 Task: Find a one-way flight from Sydney to Auckland for two passengers on September 15, using Air New Zealand and sort by best flights.
Action: Mouse pressed left at (365, 257)
Screenshot: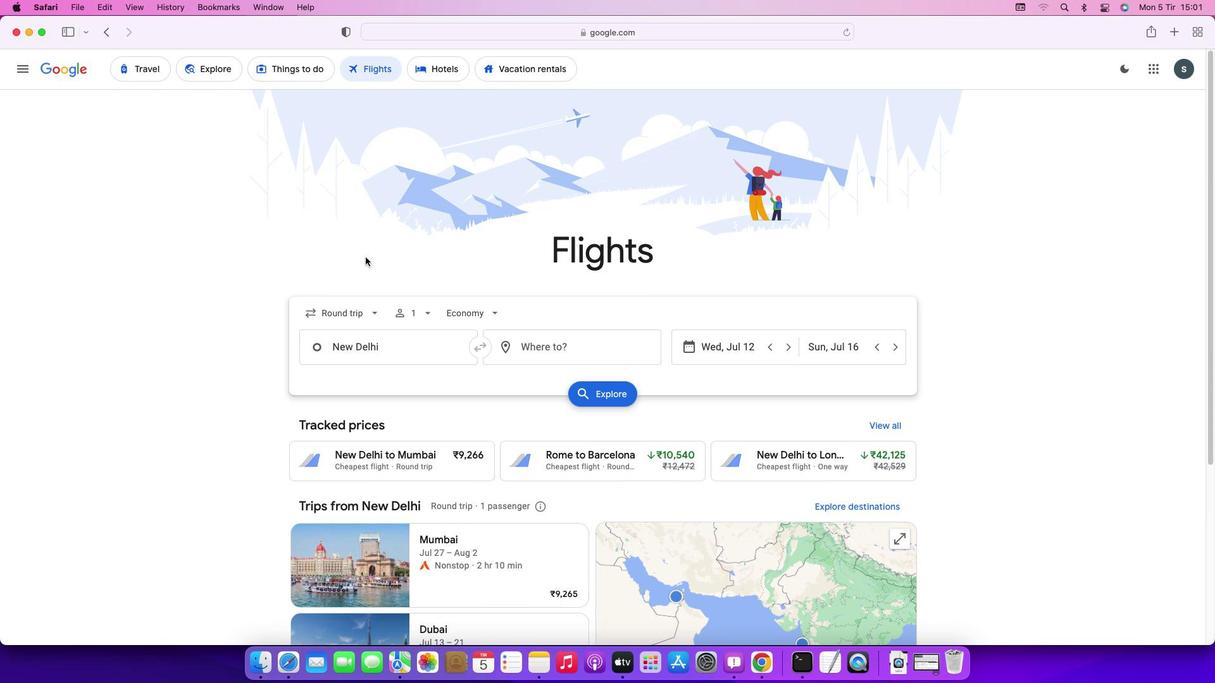 
Action: Mouse moved to (360, 310)
Screenshot: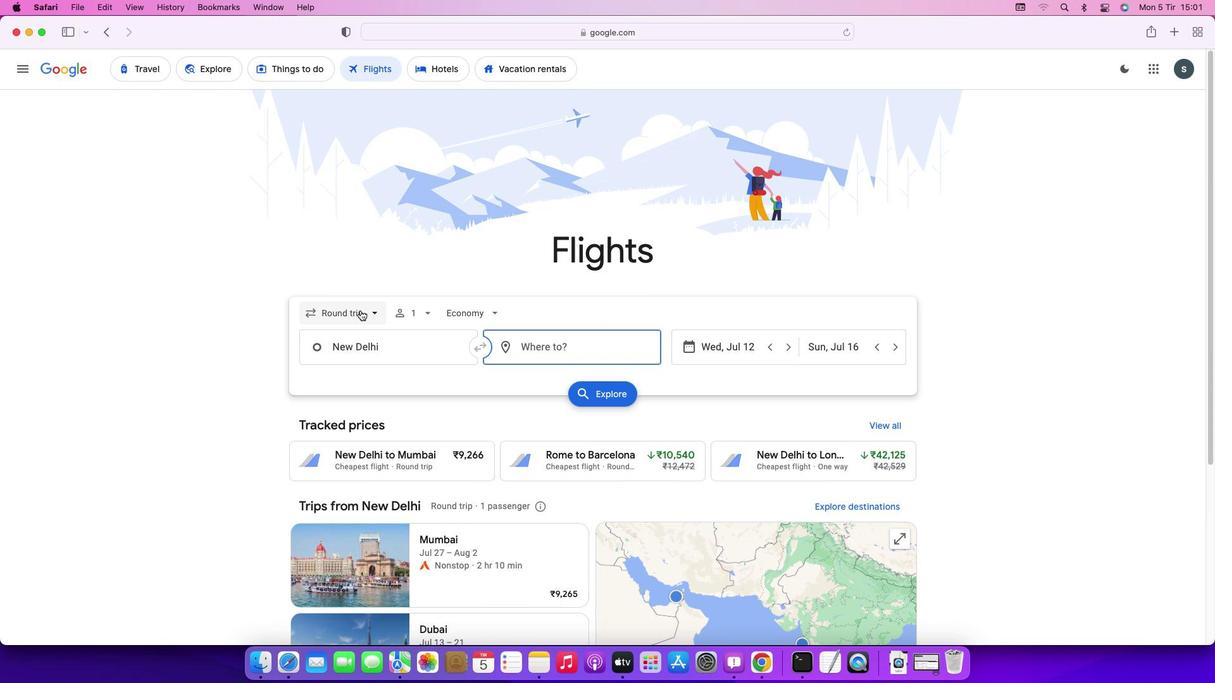 
Action: Mouse pressed left at (360, 310)
Screenshot: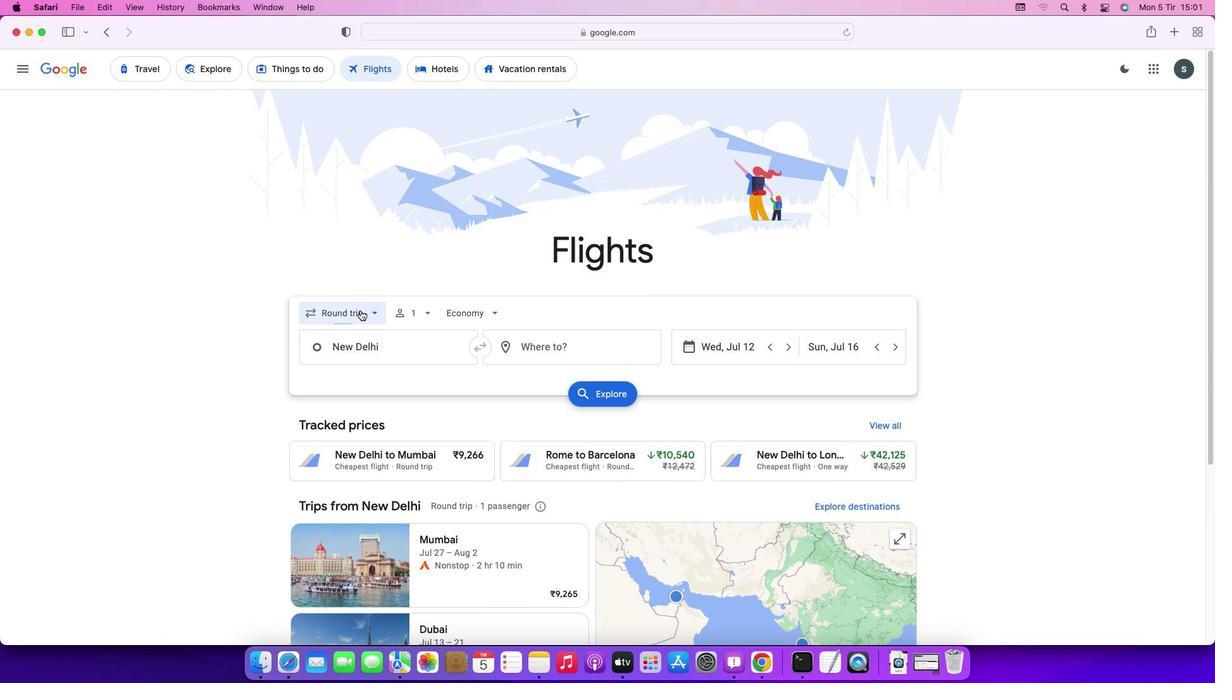 
Action: Mouse moved to (352, 370)
Screenshot: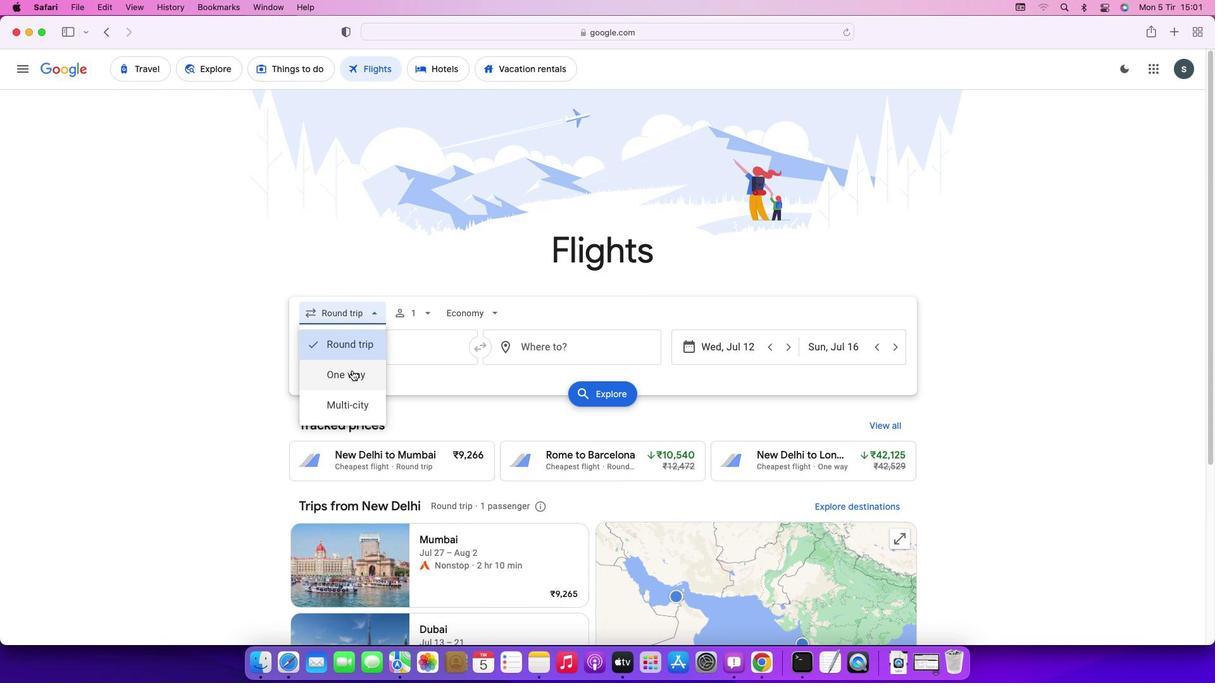
Action: Mouse pressed left at (352, 370)
Screenshot: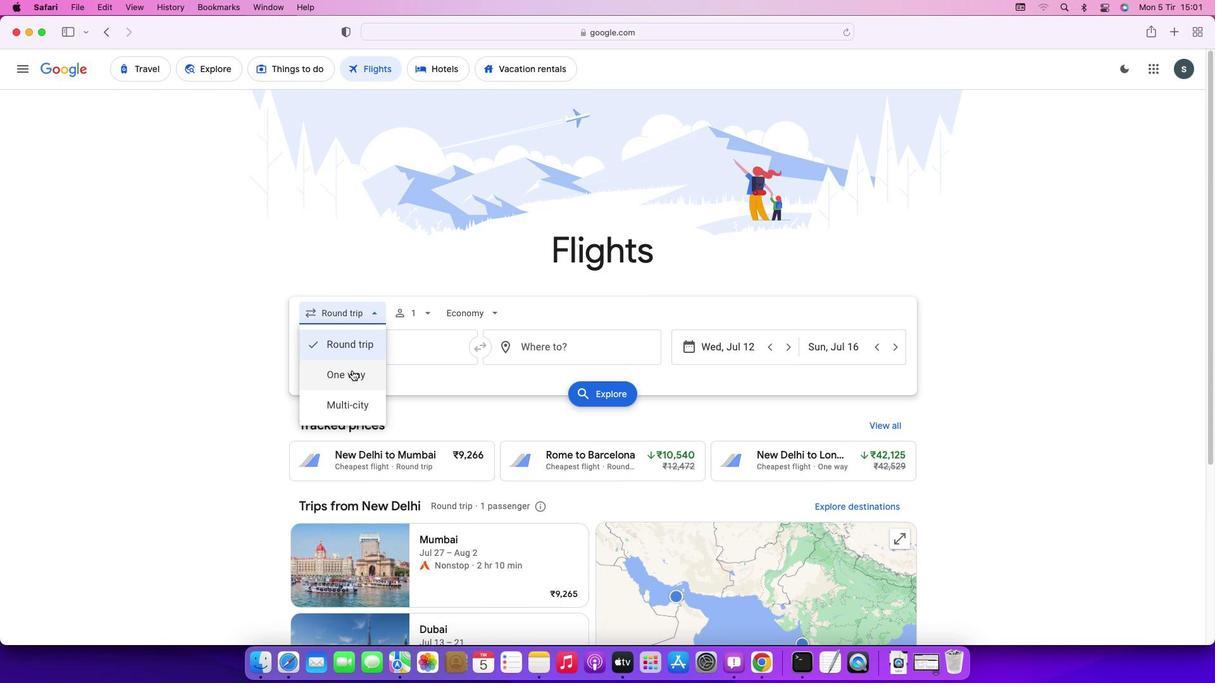 
Action: Mouse moved to (413, 313)
Screenshot: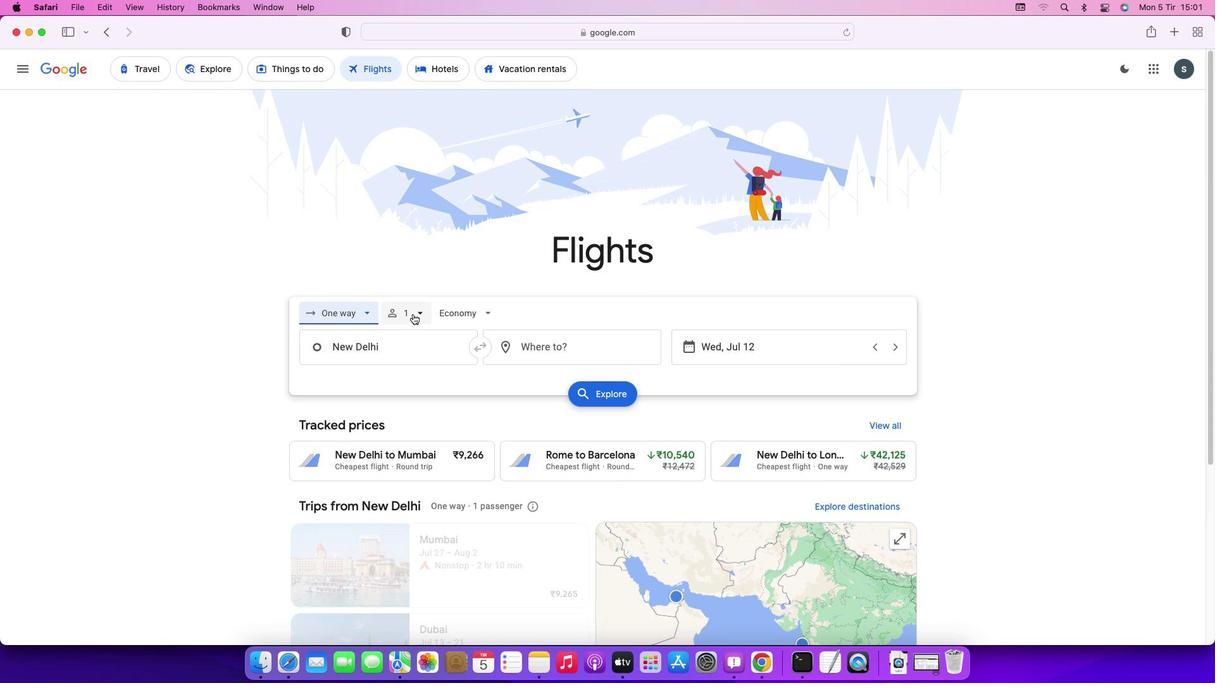 
Action: Mouse pressed left at (413, 313)
Screenshot: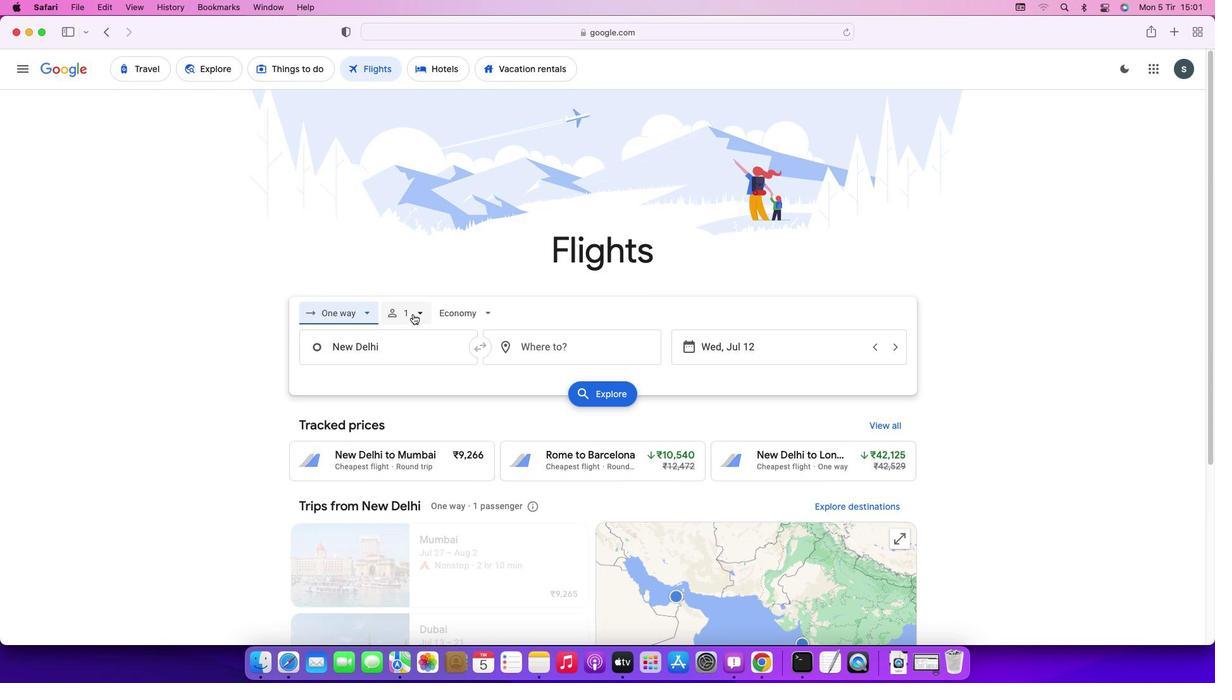 
Action: Mouse moved to (492, 343)
Screenshot: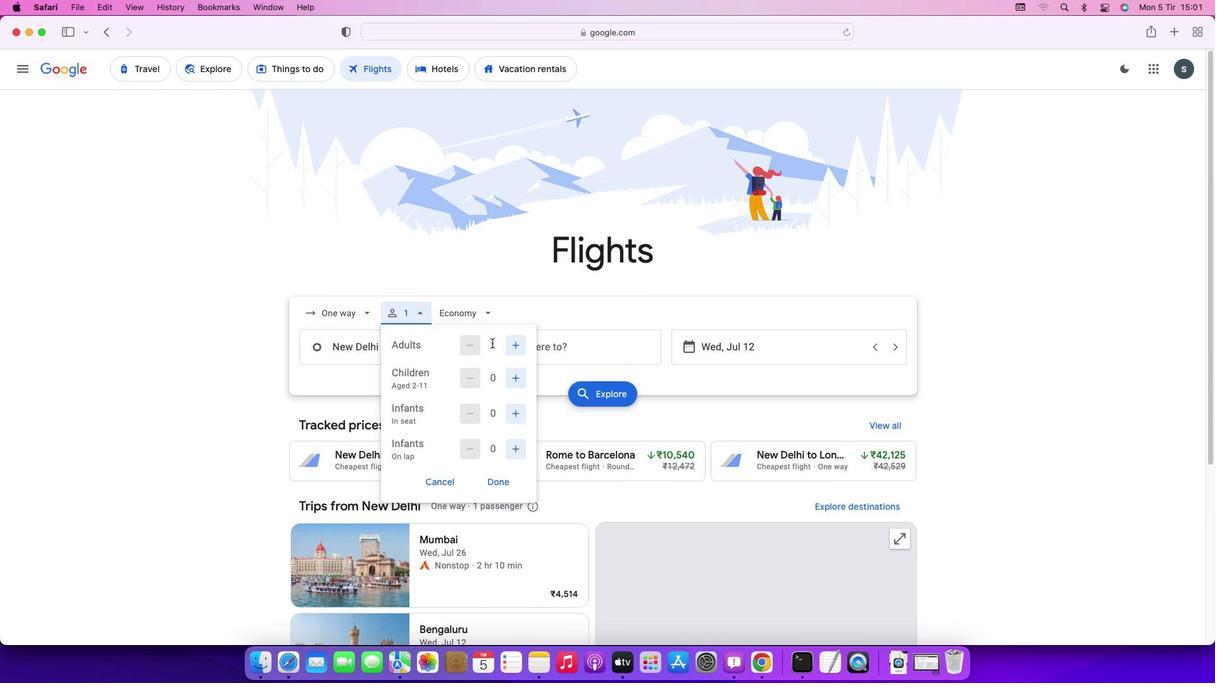 
Action: Mouse pressed left at (492, 343)
Screenshot: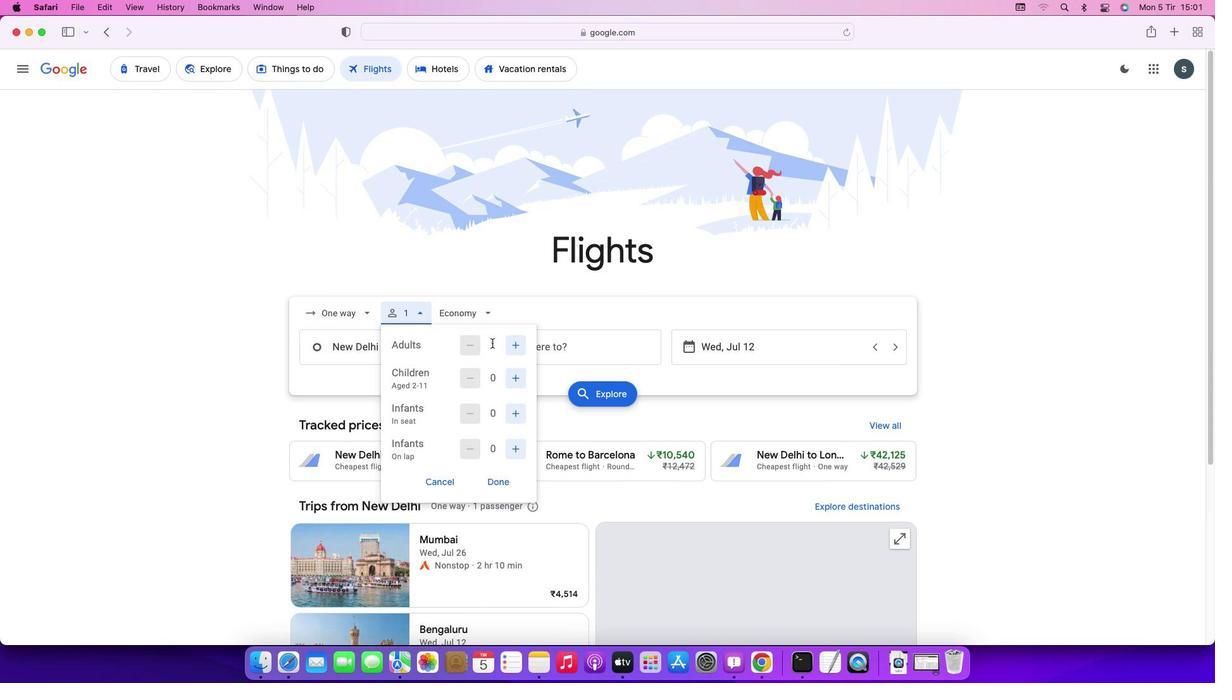 
Action: Mouse moved to (508, 447)
Screenshot: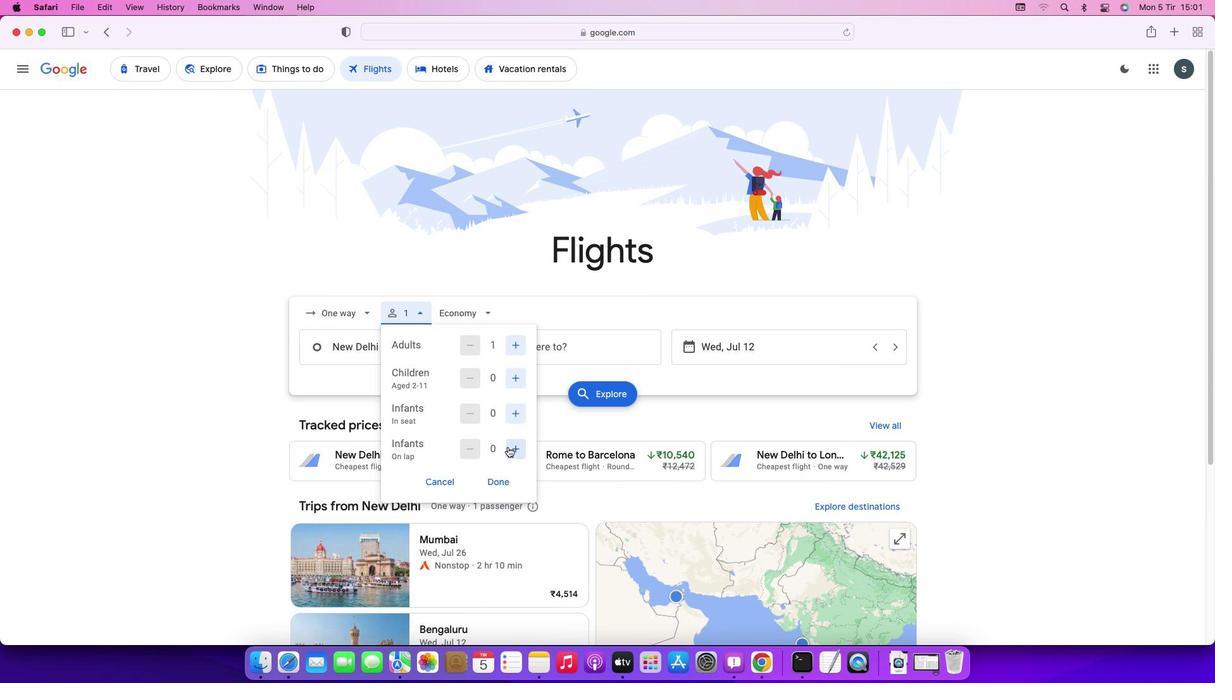 
Action: Mouse pressed left at (508, 447)
Screenshot: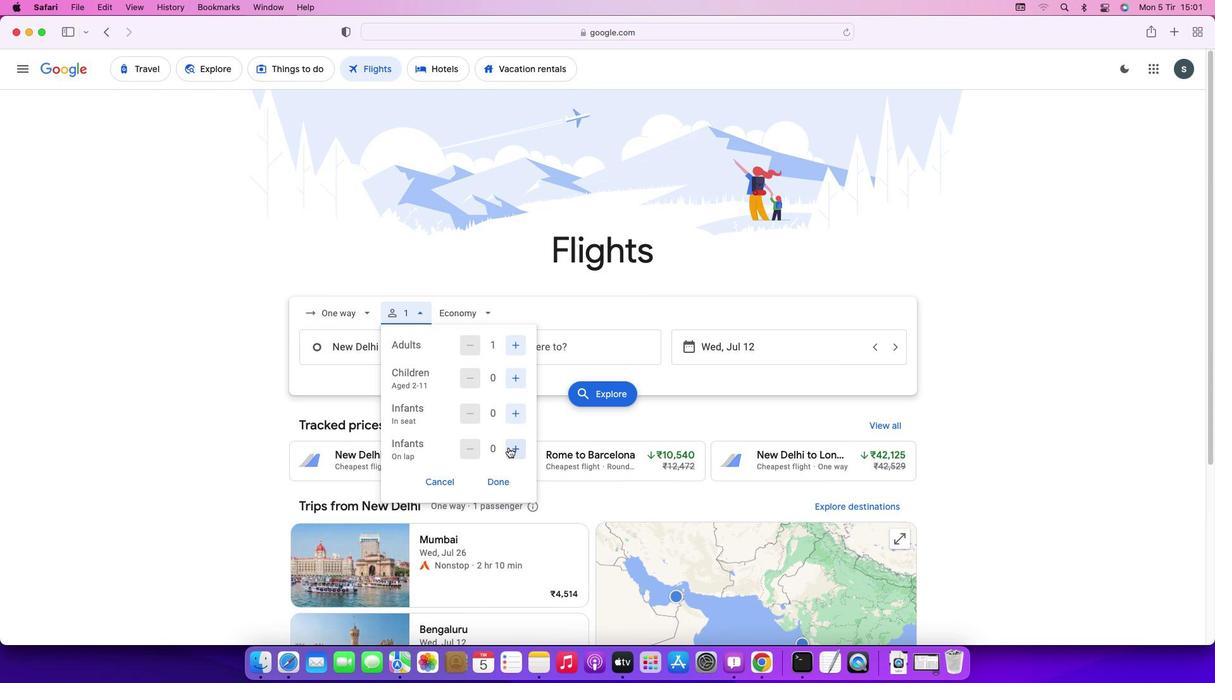 
Action: Mouse moved to (508, 487)
Screenshot: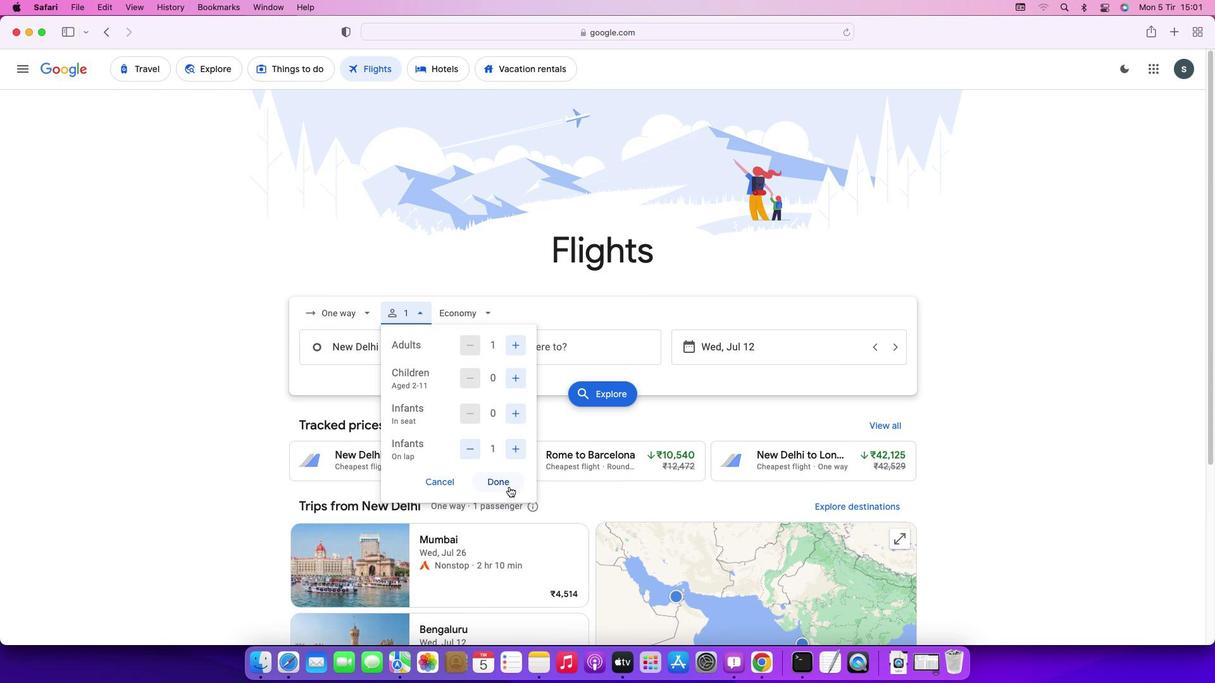 
Action: Mouse pressed left at (508, 487)
Screenshot: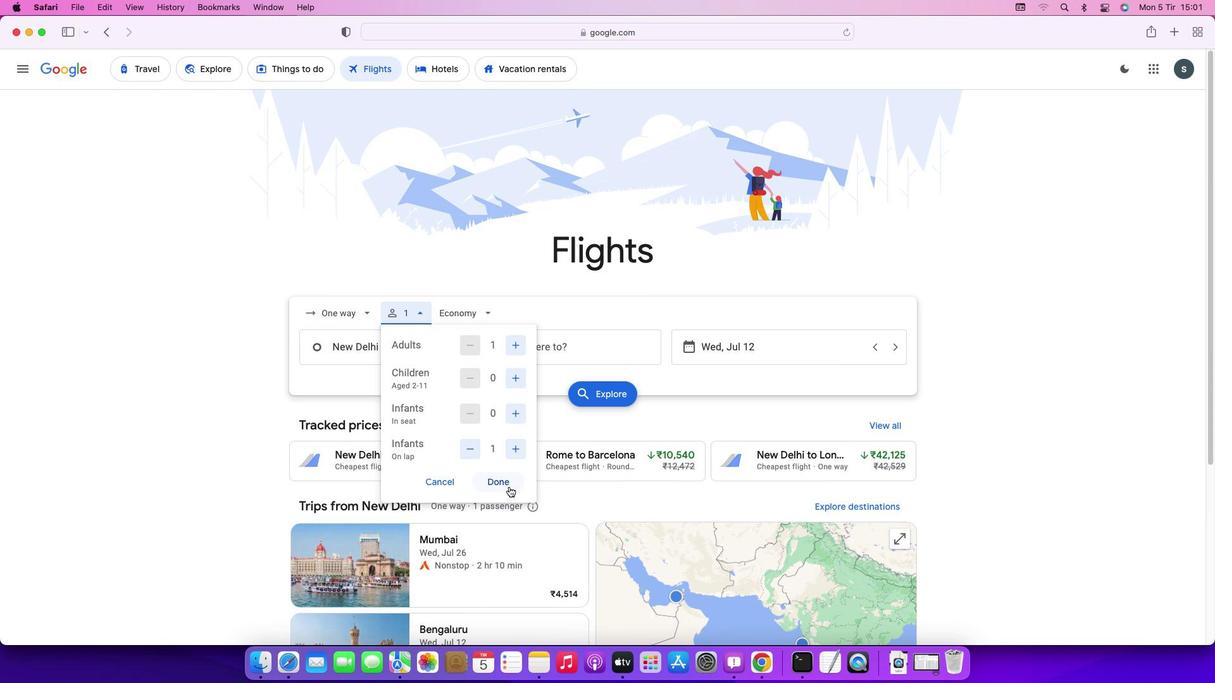 
Action: Mouse moved to (481, 320)
Screenshot: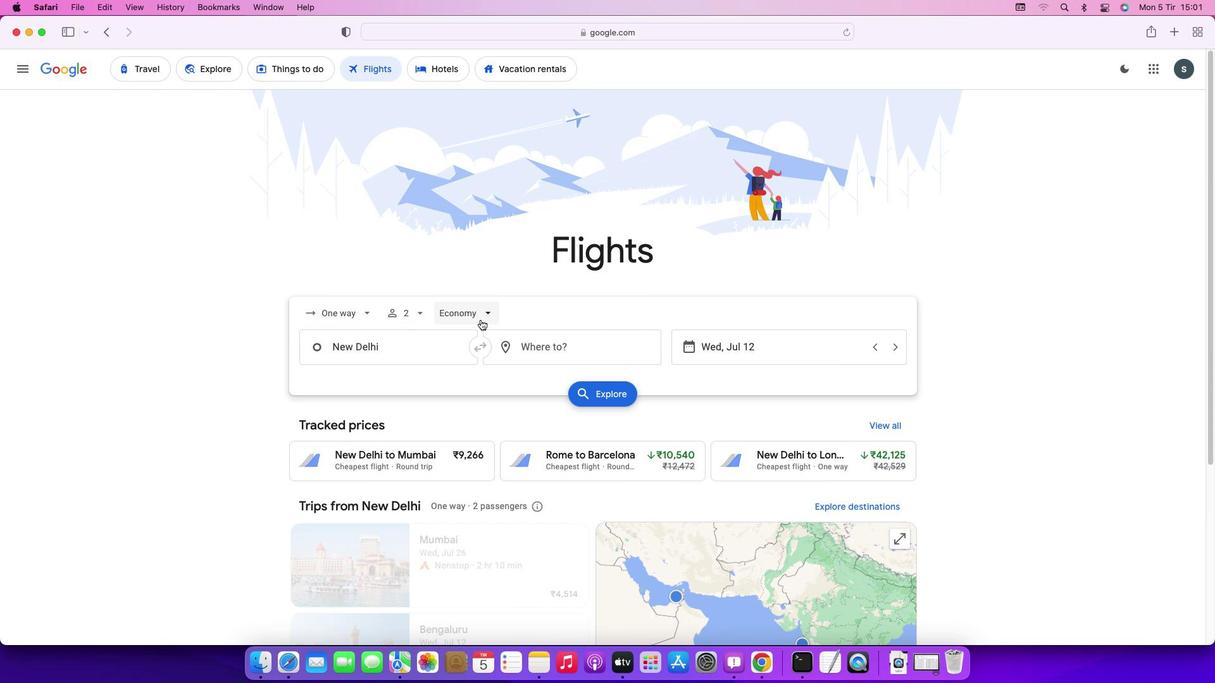
Action: Mouse pressed left at (481, 320)
Screenshot: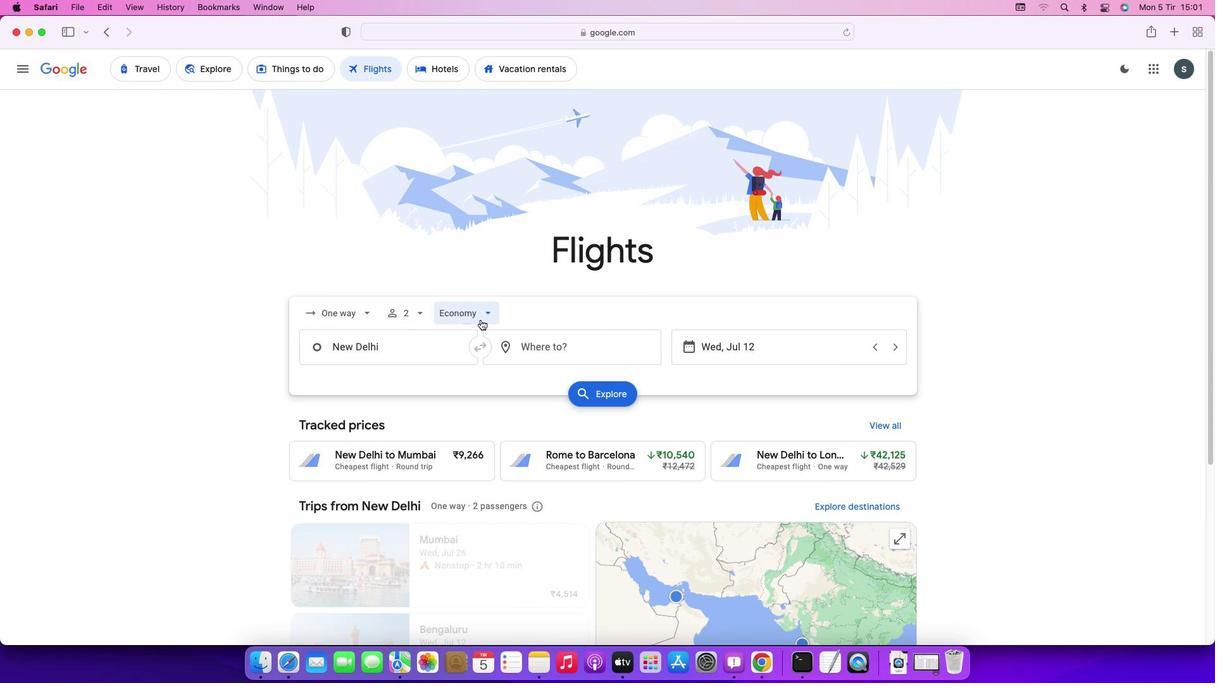 
Action: Mouse moved to (486, 351)
Screenshot: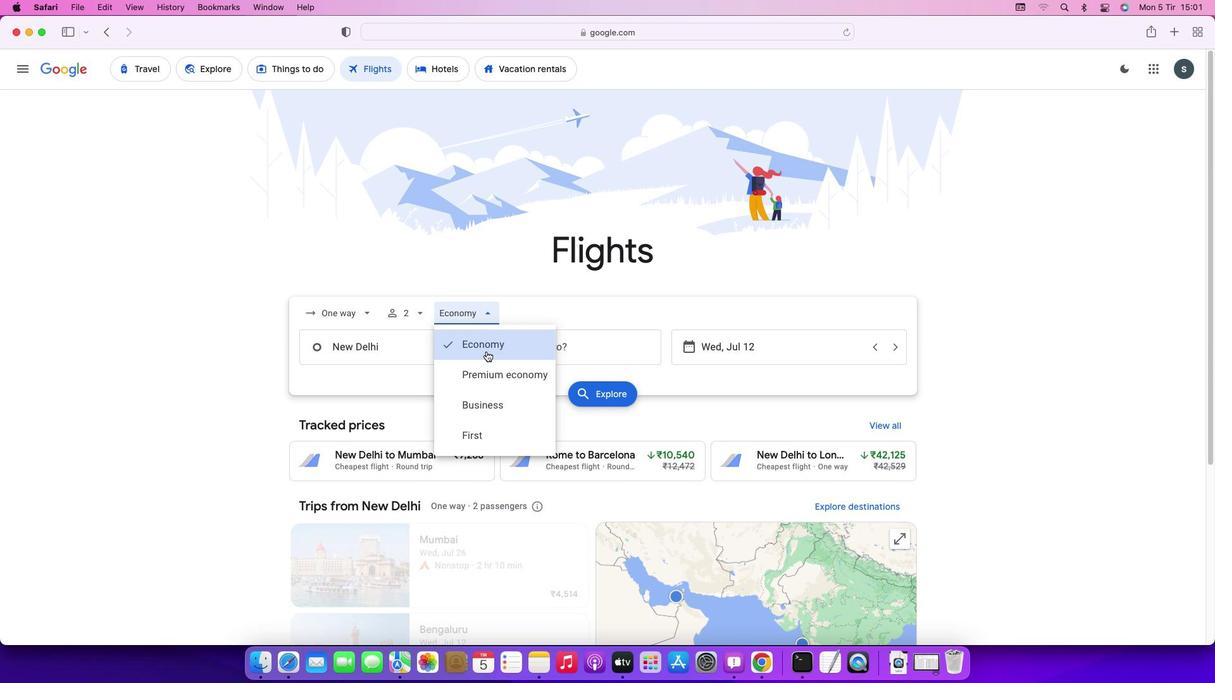 
Action: Mouse pressed left at (486, 351)
Screenshot: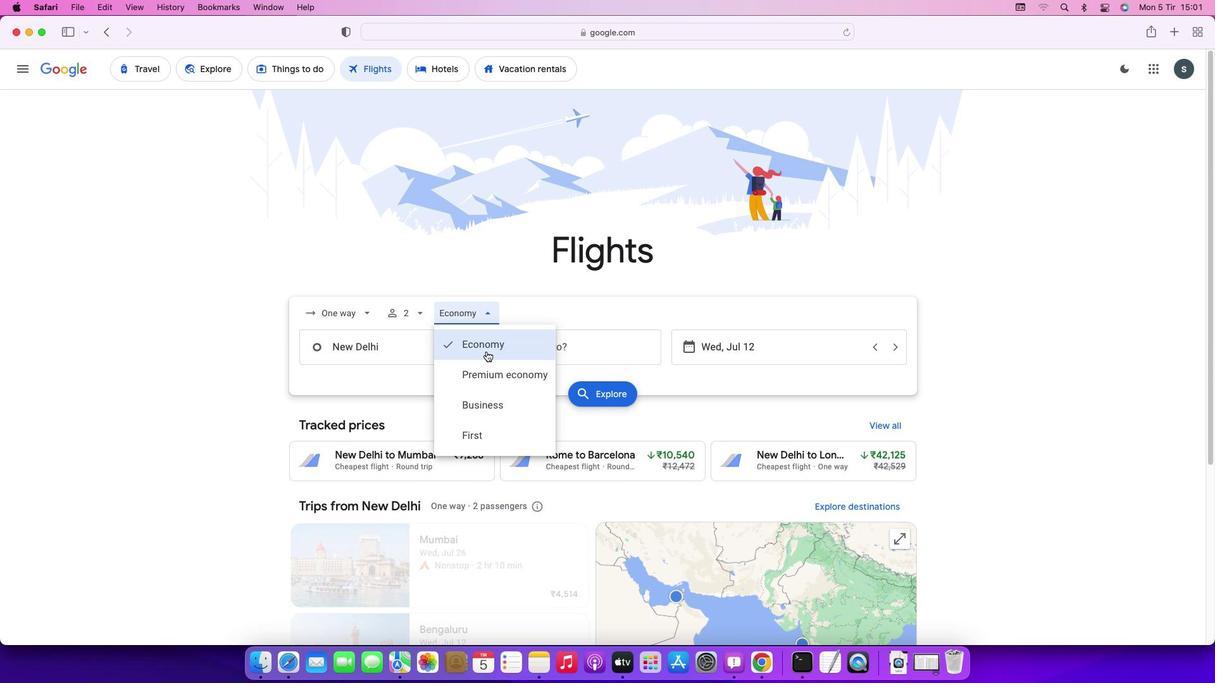 
Action: Mouse moved to (405, 351)
Screenshot: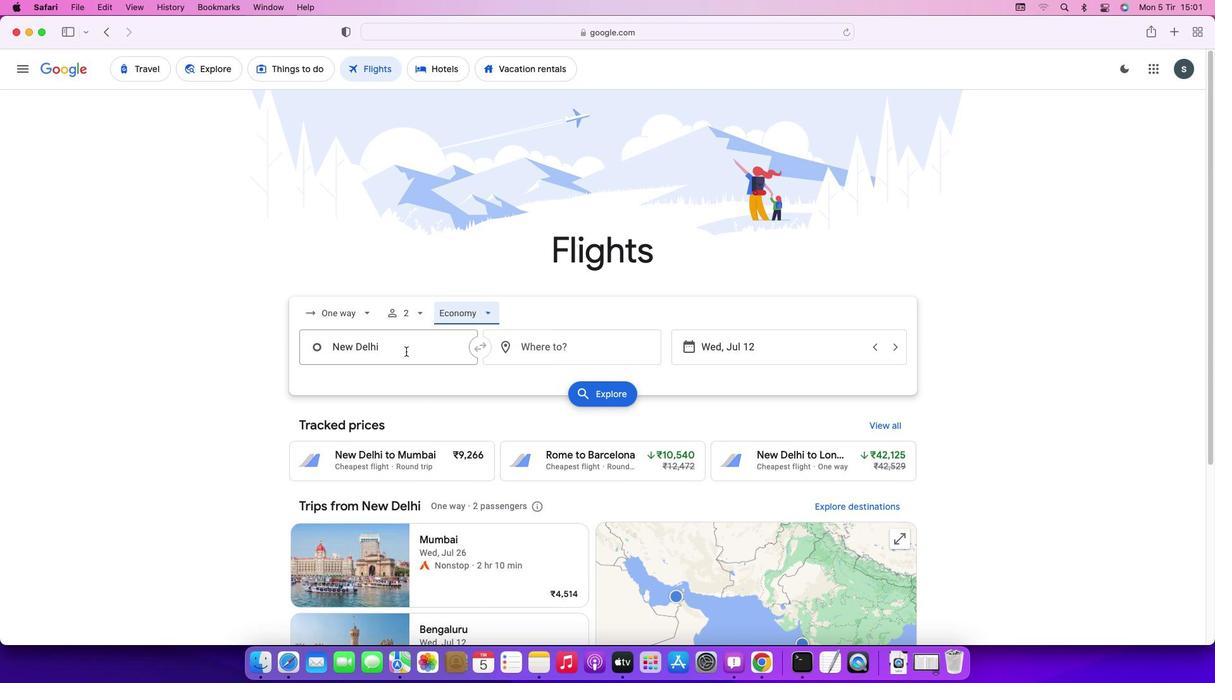 
Action: Mouse pressed left at (405, 351)
Screenshot: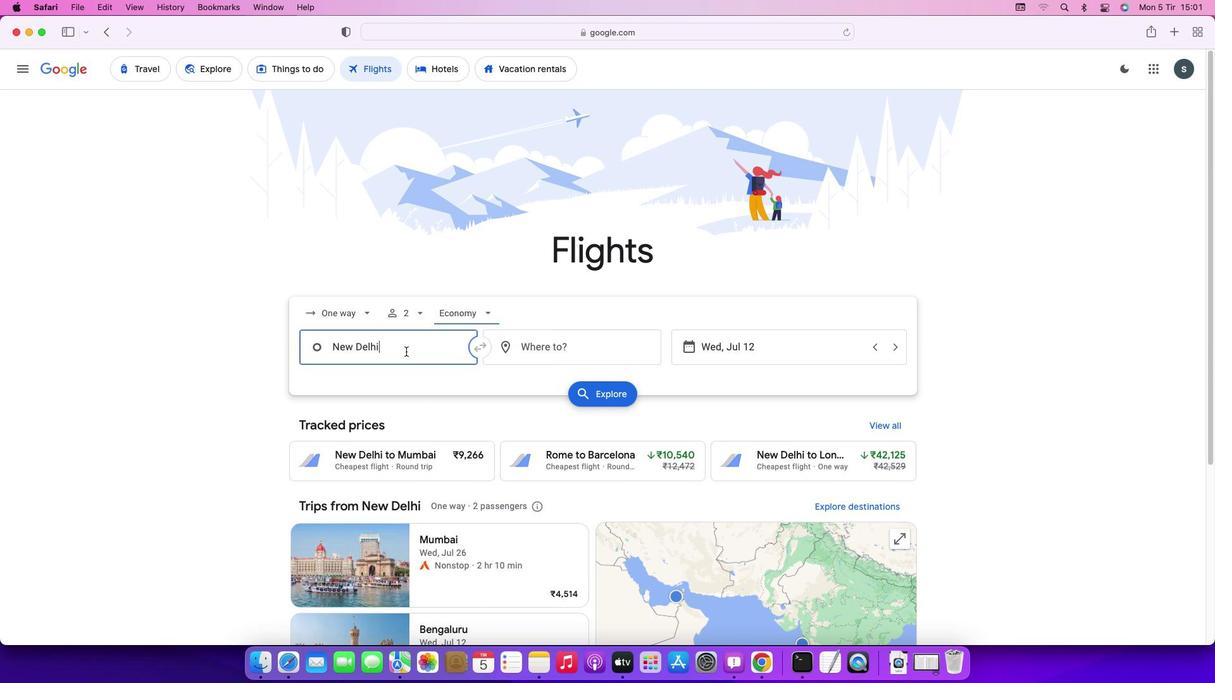 
Action: Mouse moved to (404, 351)
Screenshot: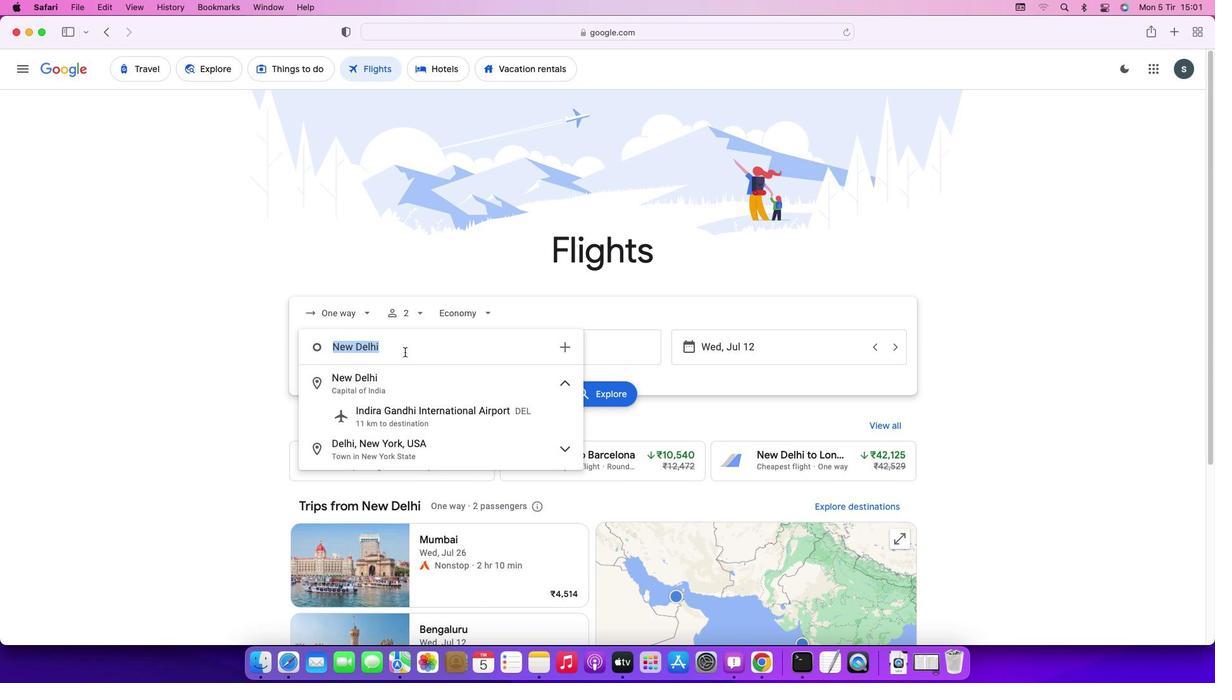 
Action: Key pressed Key.backspaceKey.caps_lock'S'Key.caps_lock'y''d''n''e''y'Key.enter
Screenshot: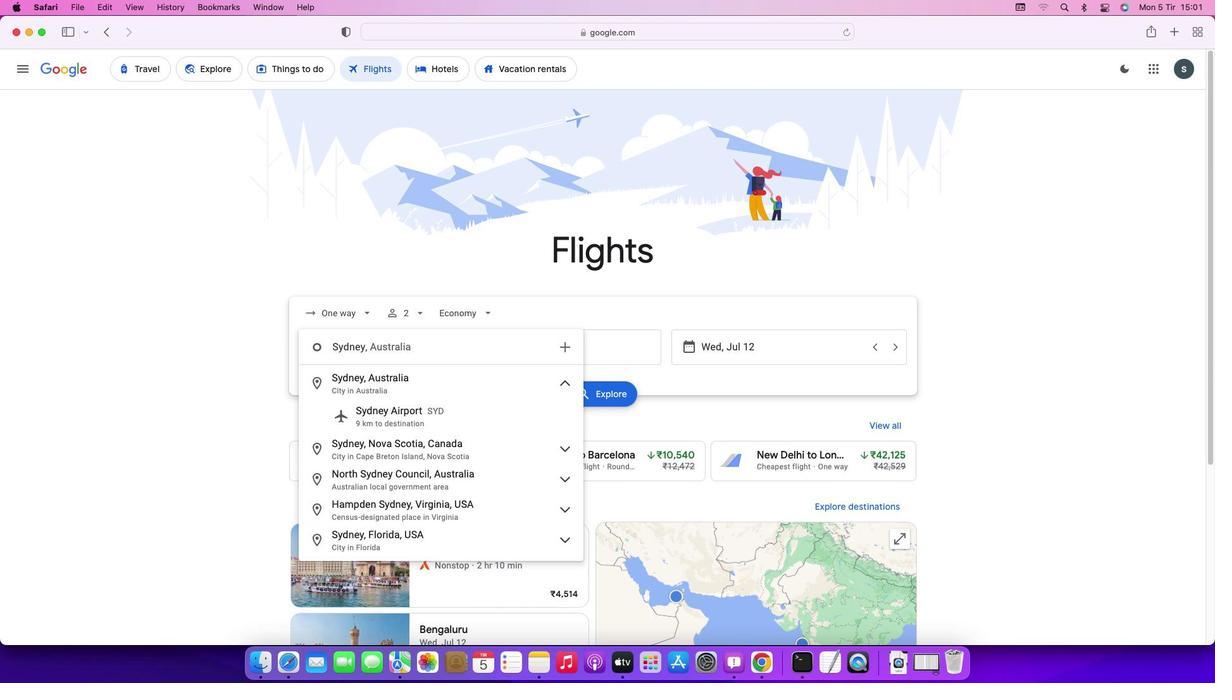 
Action: Mouse moved to (532, 346)
Screenshot: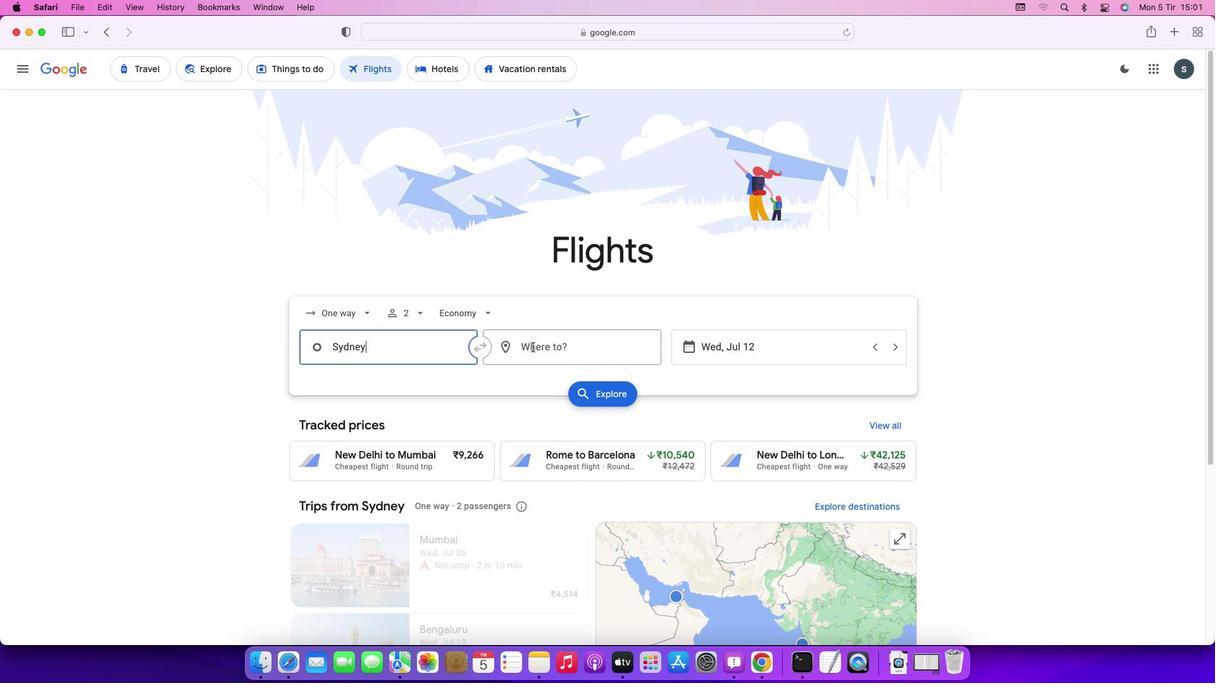 
Action: Mouse pressed left at (532, 346)
Screenshot: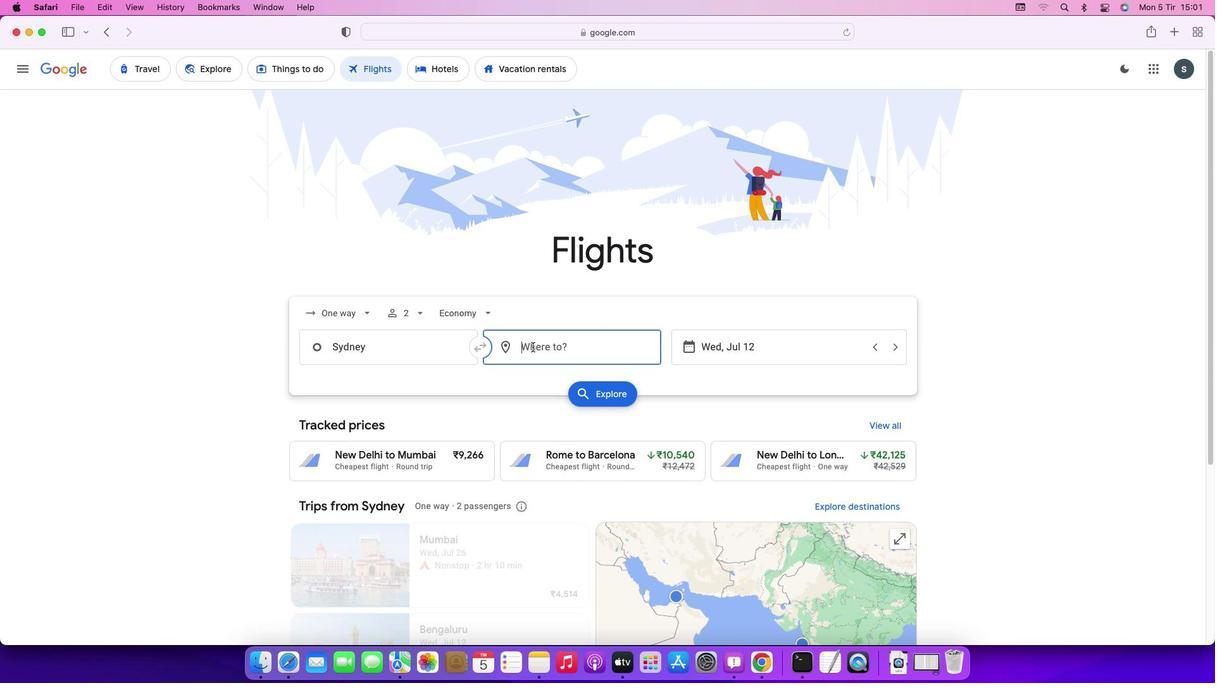 
Action: Key pressed Key.caps_lock'A'Key.caps_lock'u''c''k''l''a''n''d'Key.enter
Screenshot: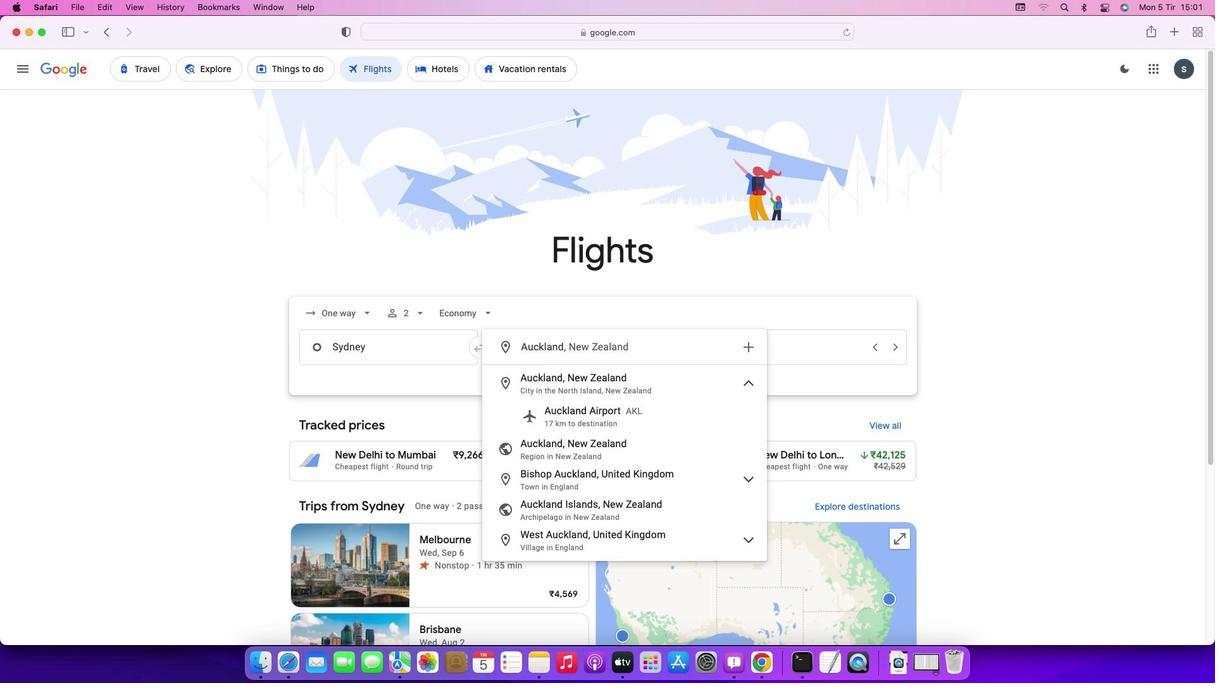 
Action: Mouse moved to (771, 348)
Screenshot: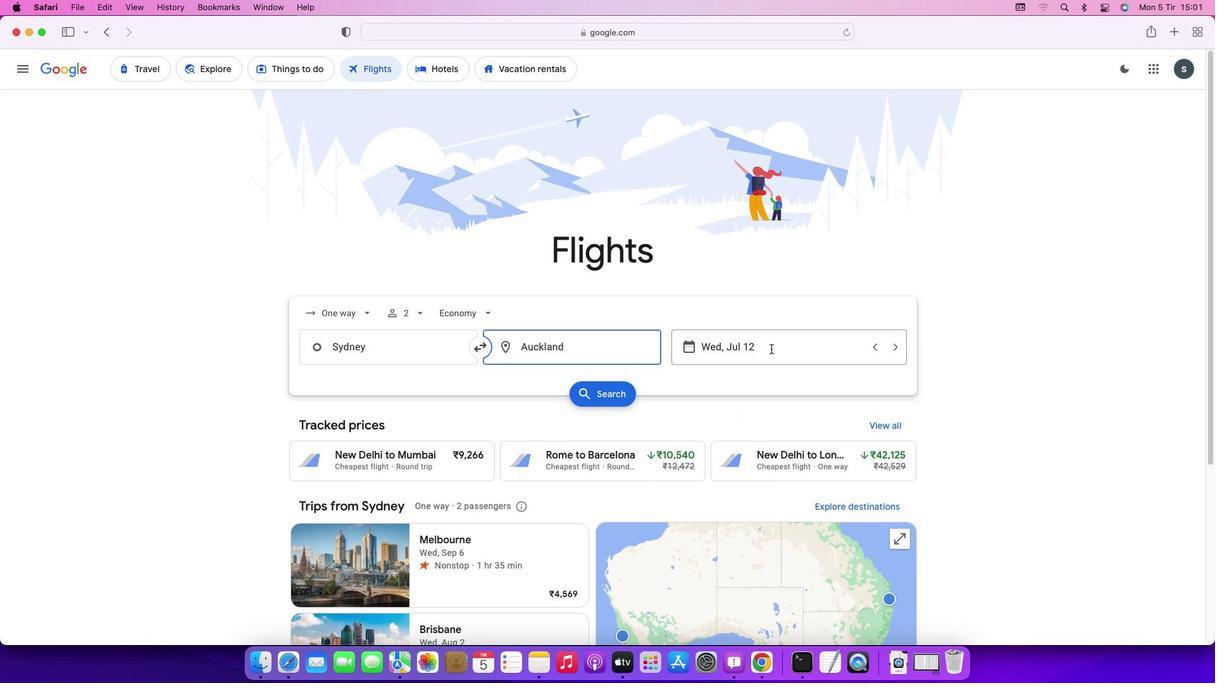 
Action: Mouse pressed left at (771, 348)
Screenshot: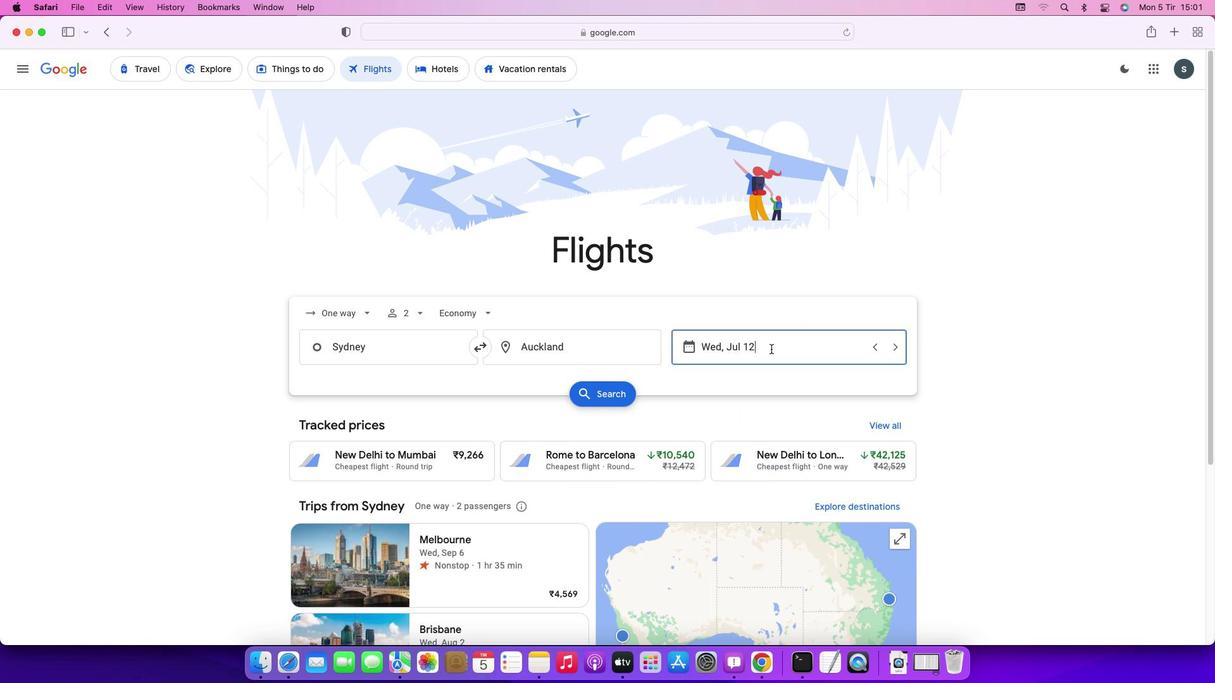 
Action: Mouse moved to (915, 470)
Screenshot: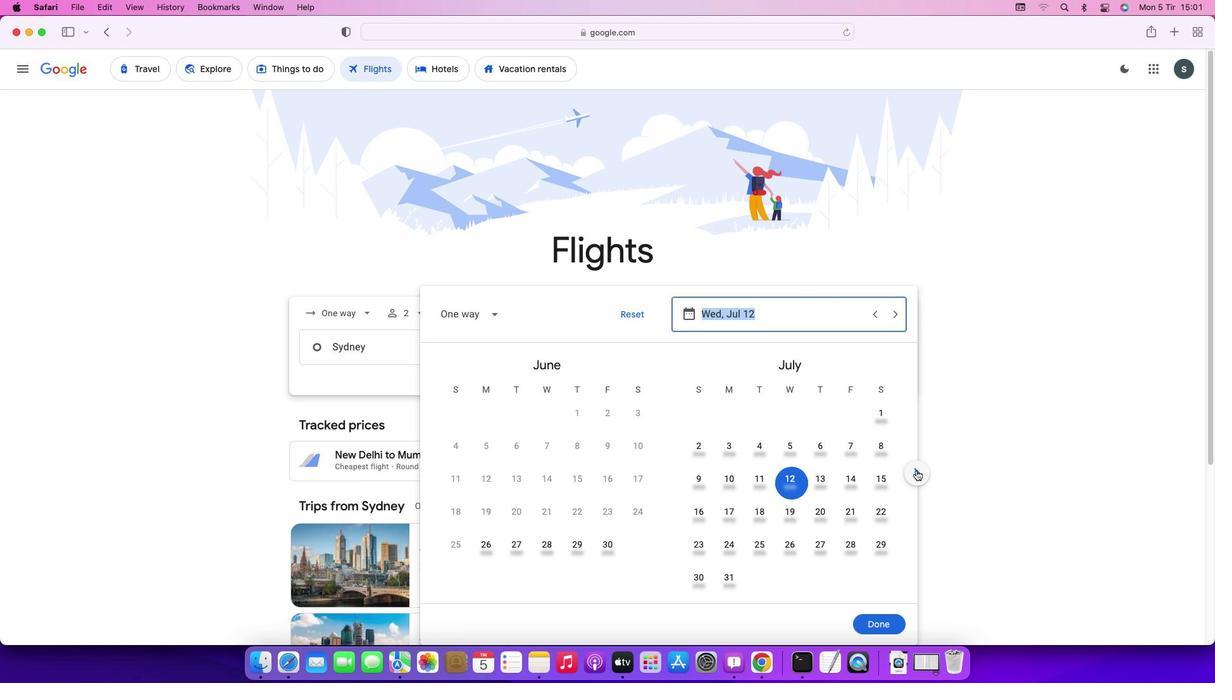 
Action: Mouse pressed left at (915, 470)
Screenshot: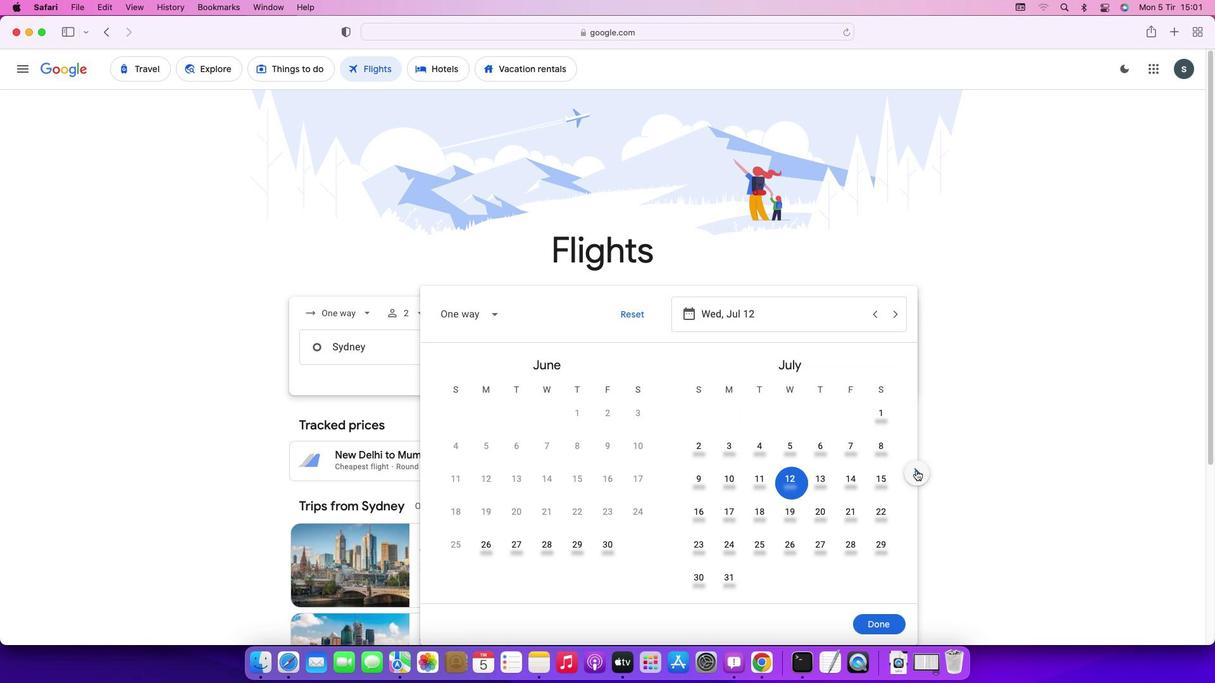 
Action: Mouse pressed left at (915, 470)
Screenshot: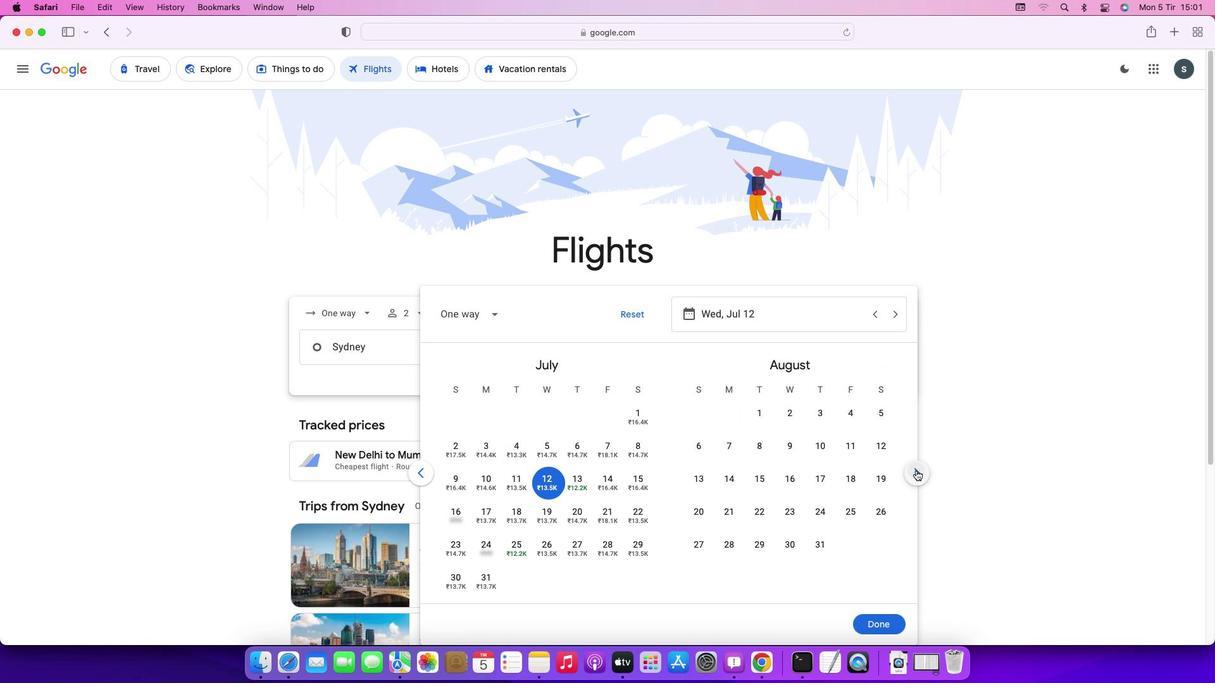 
Action: Mouse moved to (855, 479)
Screenshot: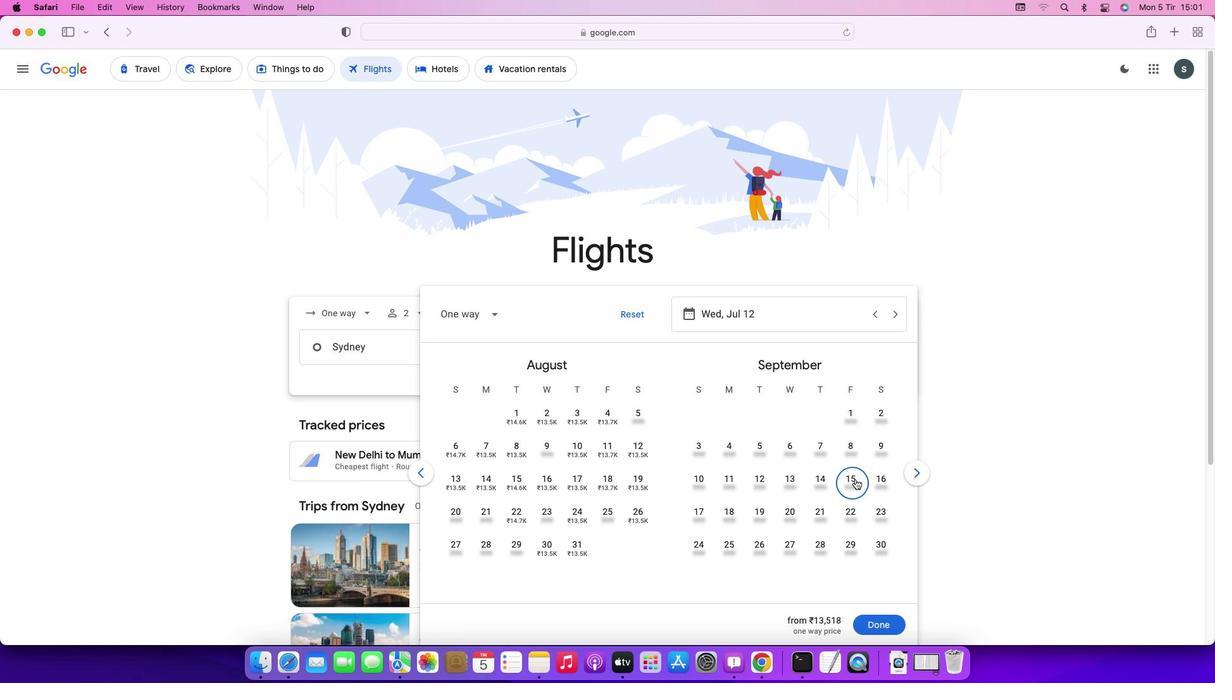
Action: Mouse pressed left at (855, 479)
Screenshot: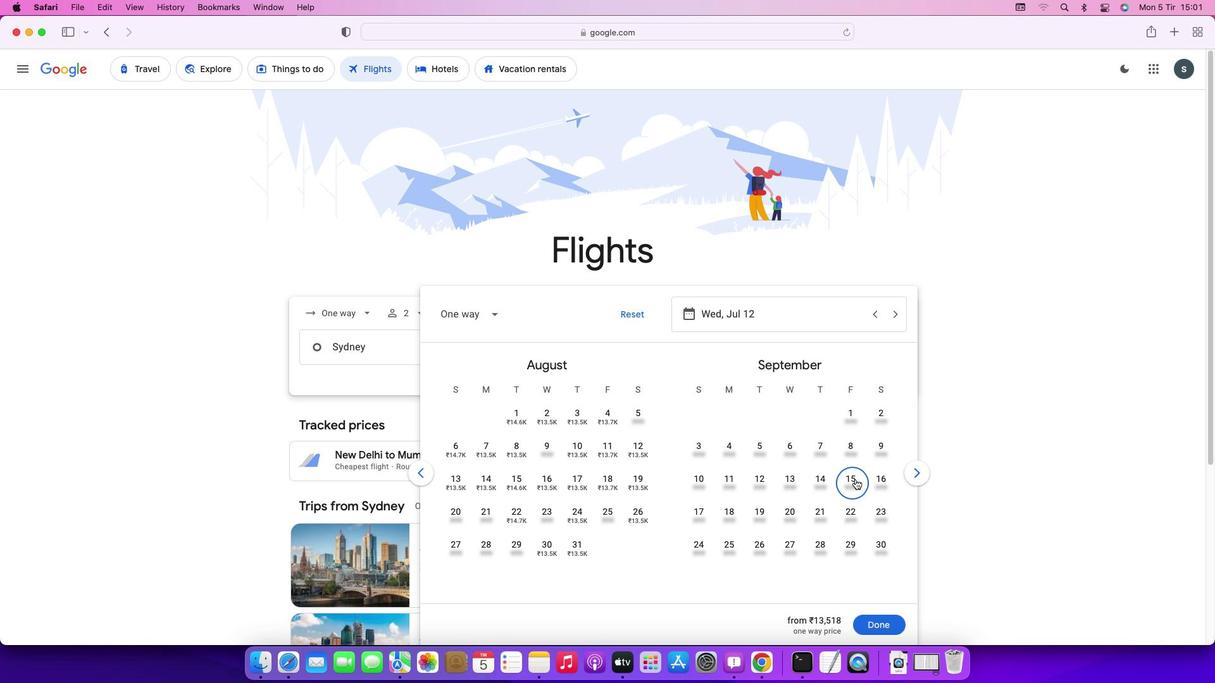 
Action: Mouse moved to (897, 619)
Screenshot: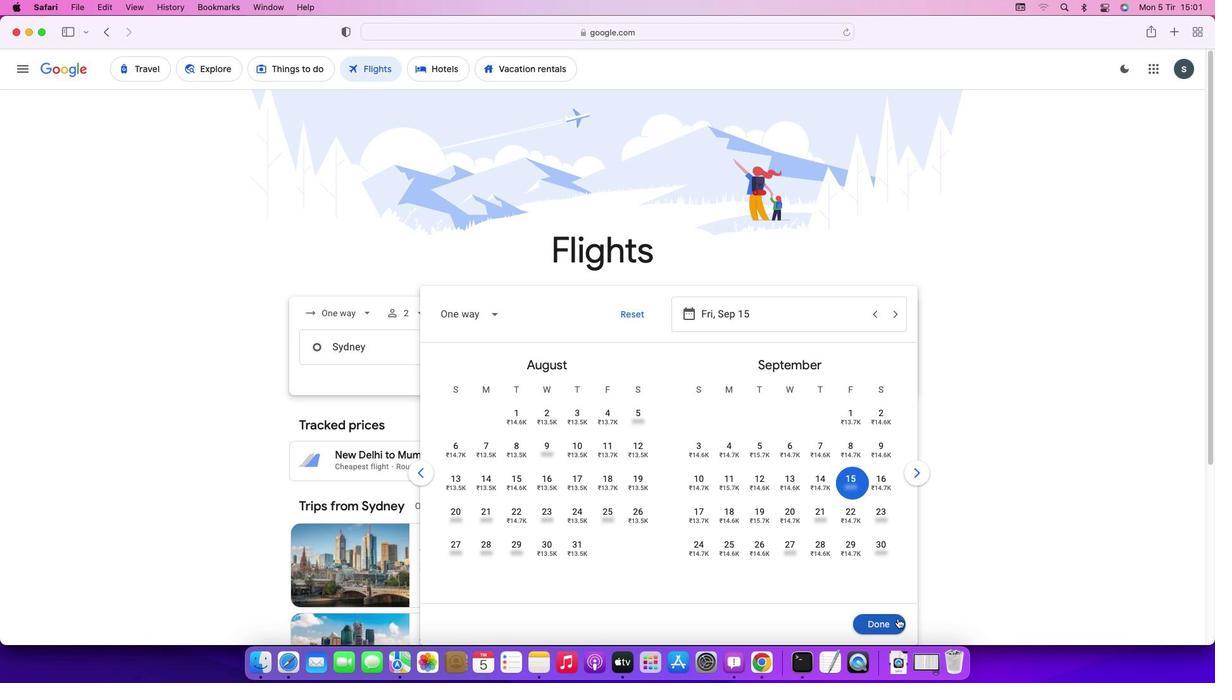 
Action: Mouse pressed left at (897, 619)
Screenshot: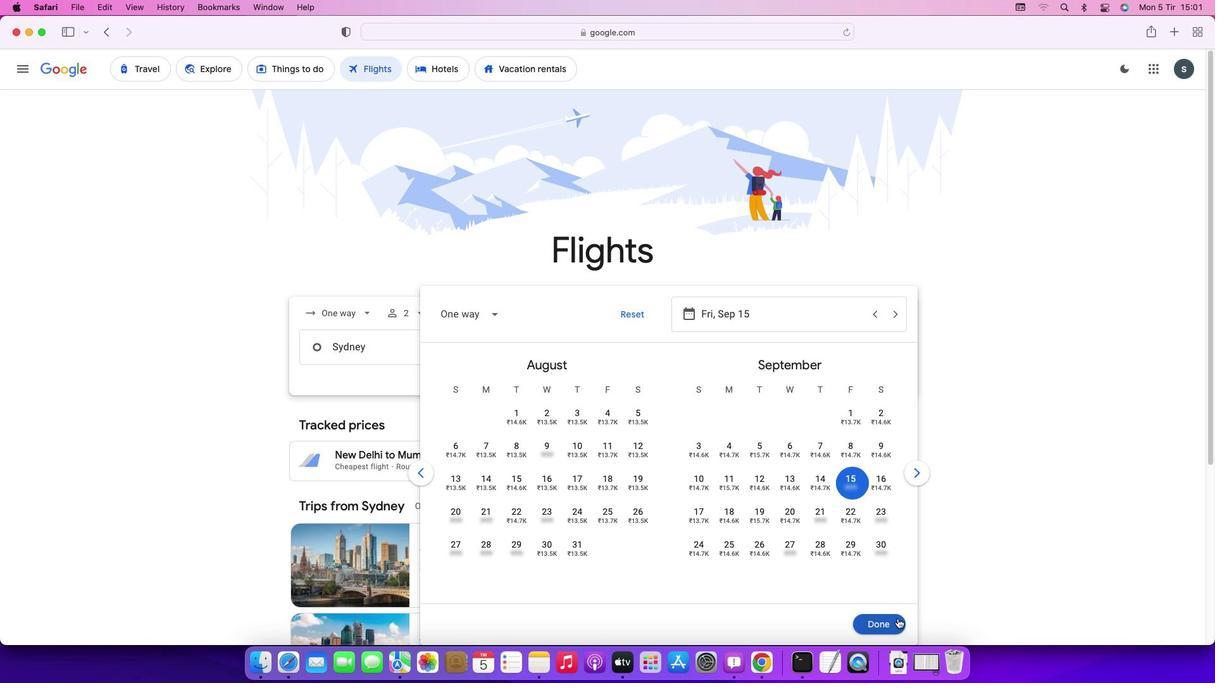 
Action: Mouse moved to (590, 394)
Screenshot: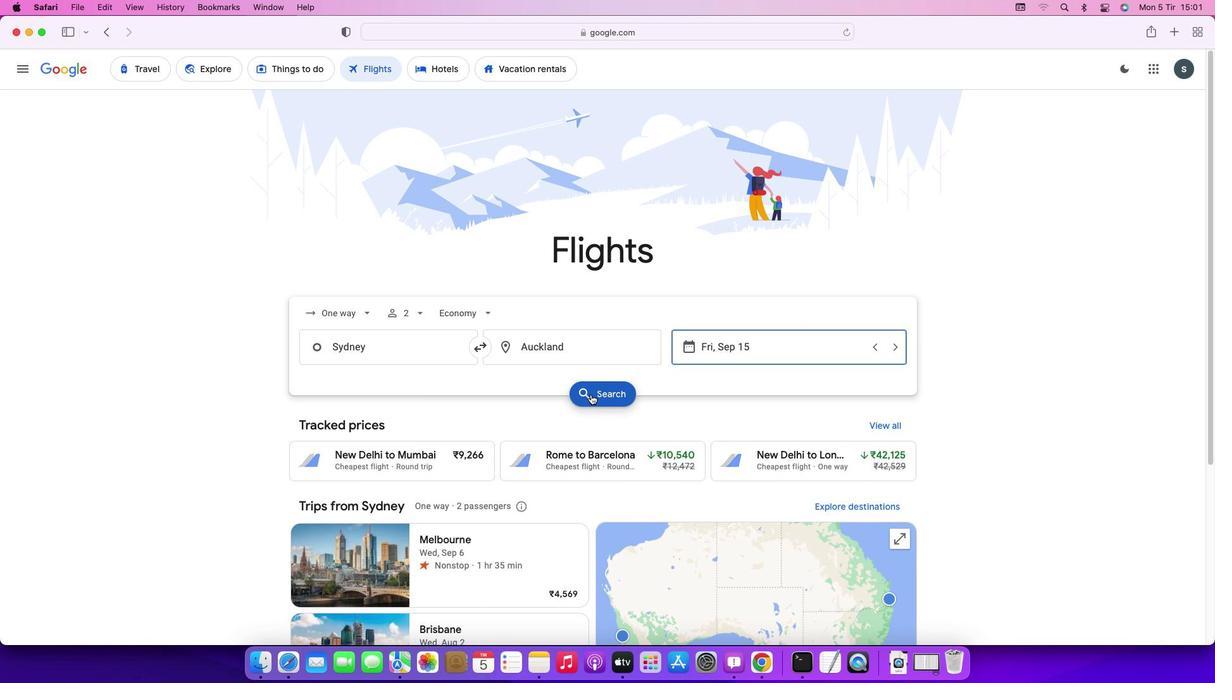 
Action: Mouse pressed left at (590, 394)
Screenshot: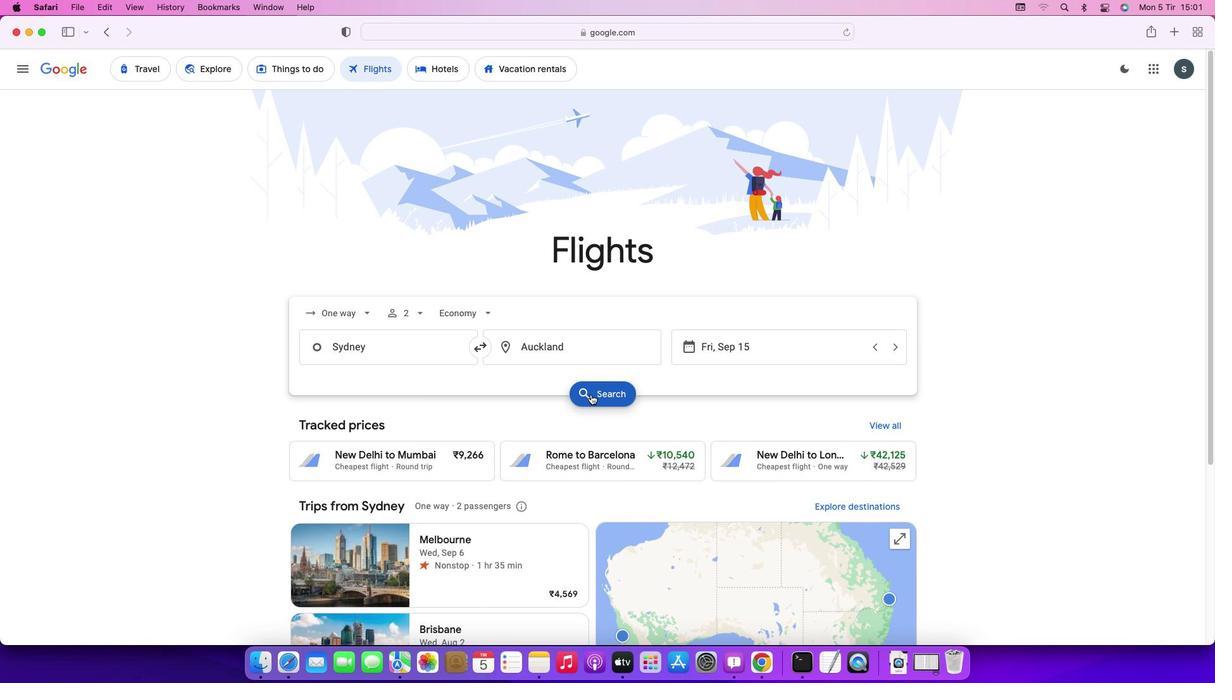 
Action: Mouse moved to (452, 182)
Screenshot: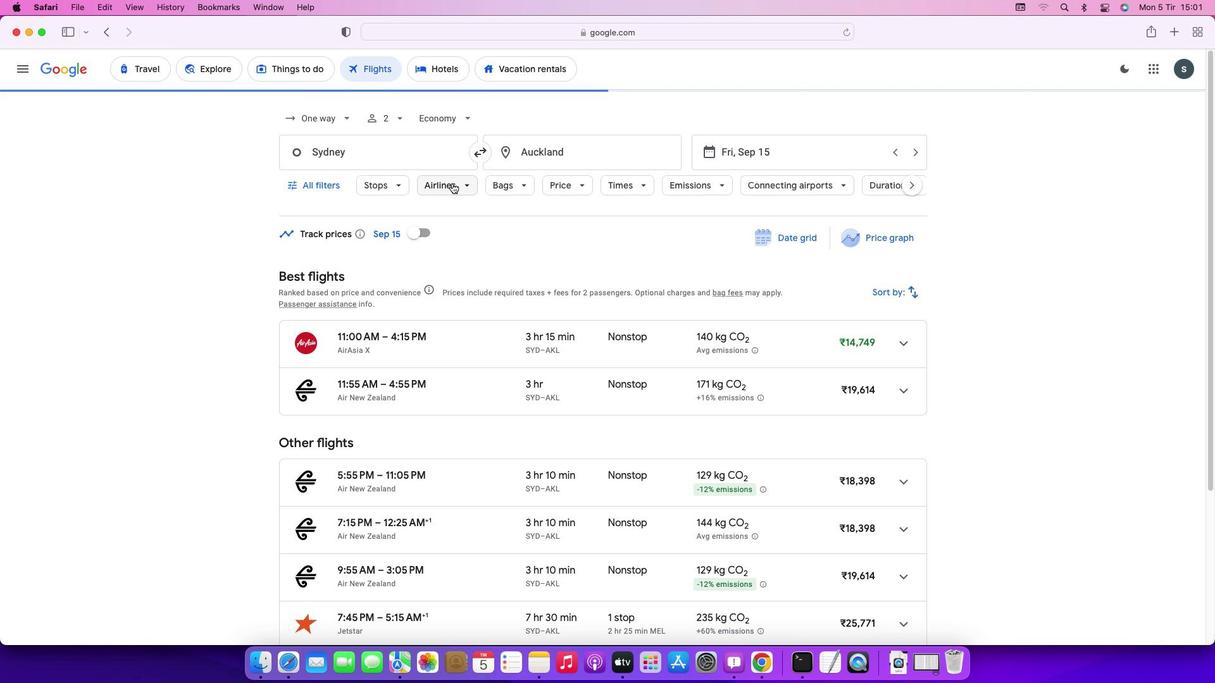 
Action: Mouse pressed left at (452, 182)
Screenshot: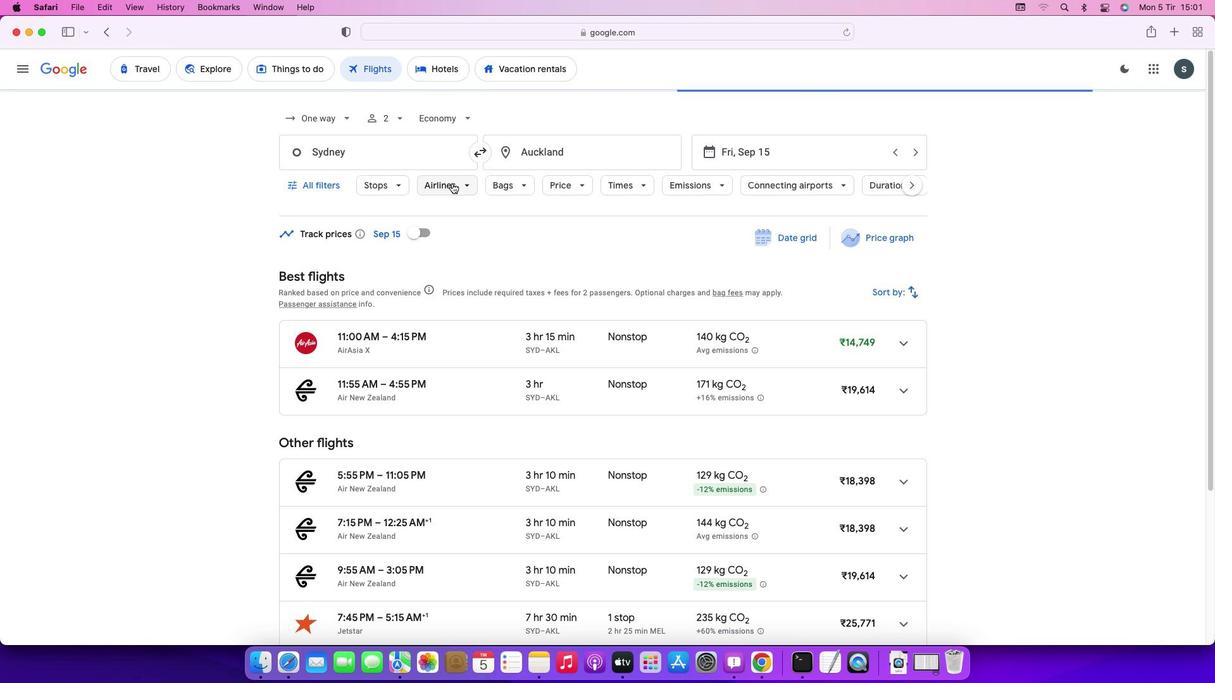 
Action: Mouse moved to (610, 250)
Screenshot: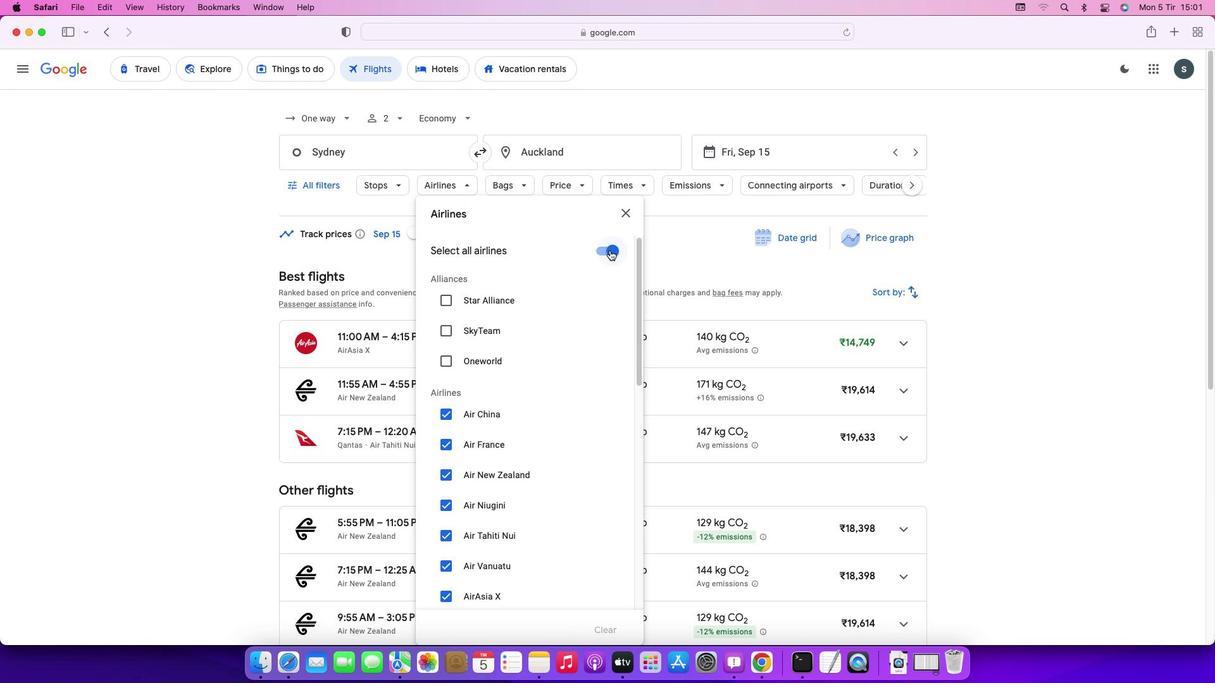 
Action: Mouse pressed left at (610, 250)
Screenshot: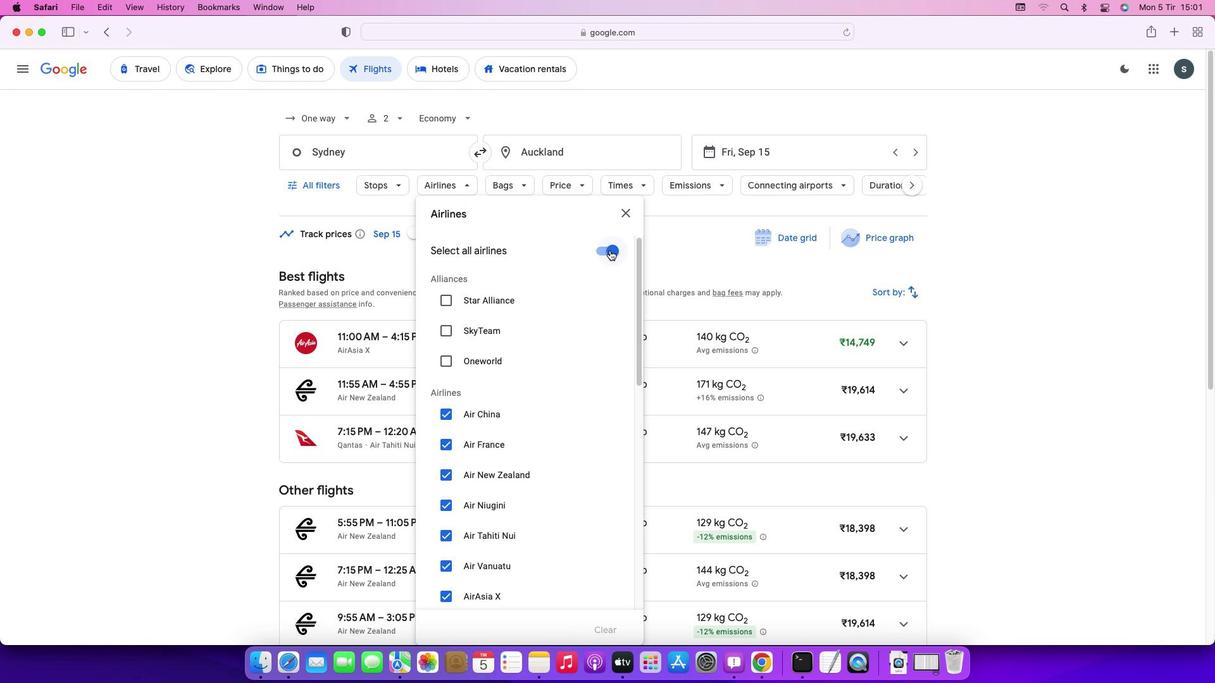 
Action: Mouse moved to (446, 475)
Screenshot: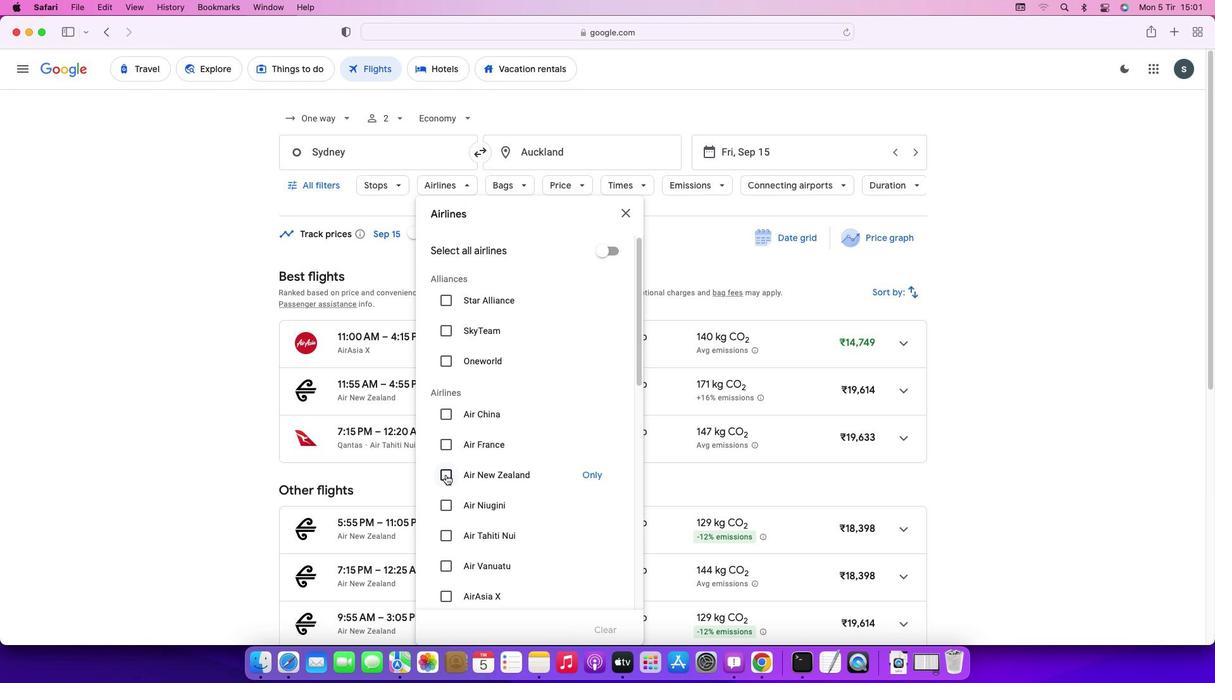 
Action: Mouse pressed left at (446, 475)
Screenshot: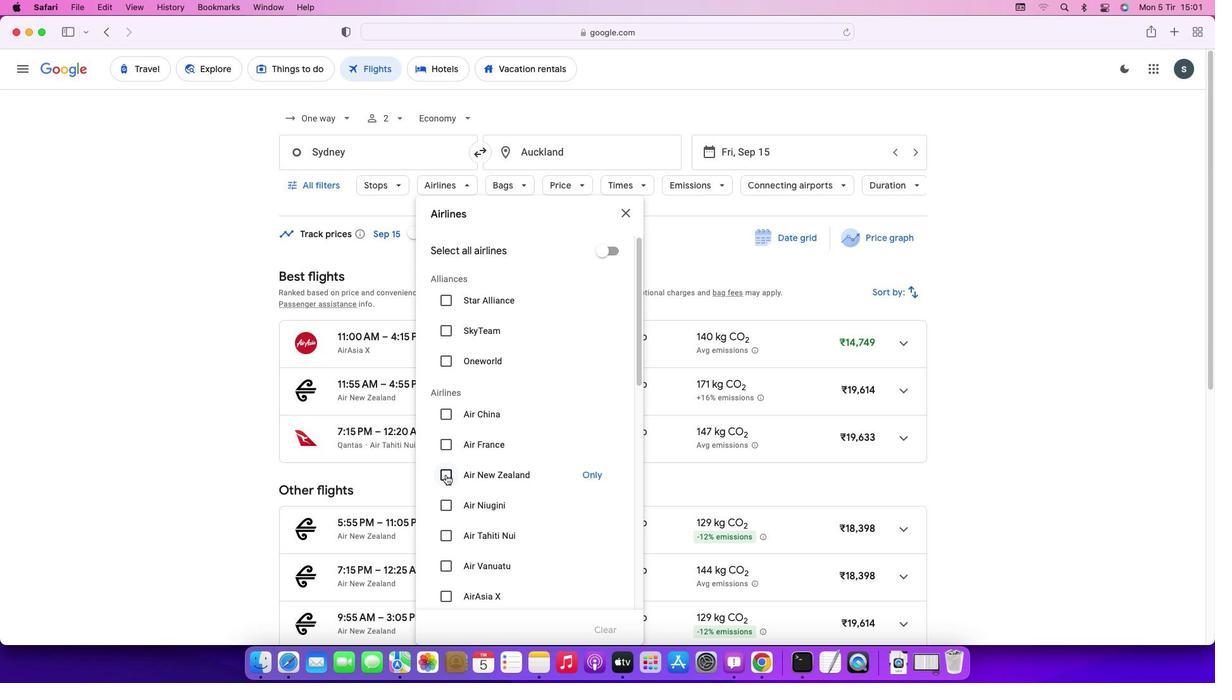 
Action: Mouse moved to (627, 214)
Screenshot: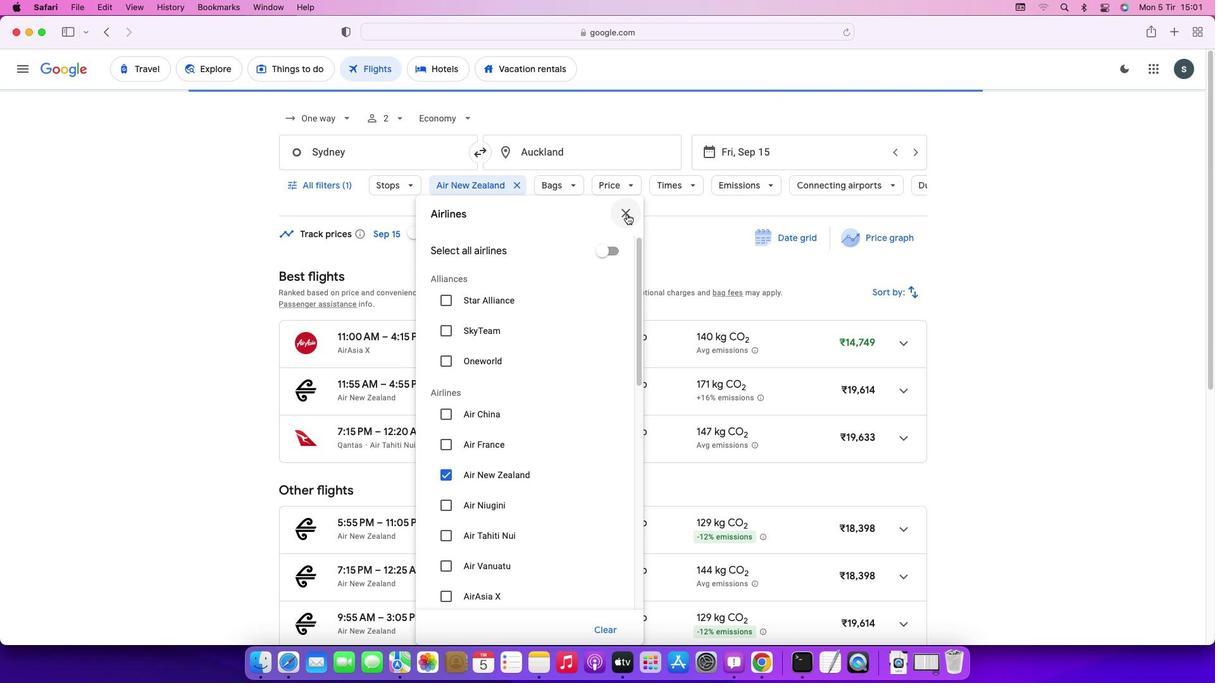 
Action: Mouse pressed left at (627, 214)
Screenshot: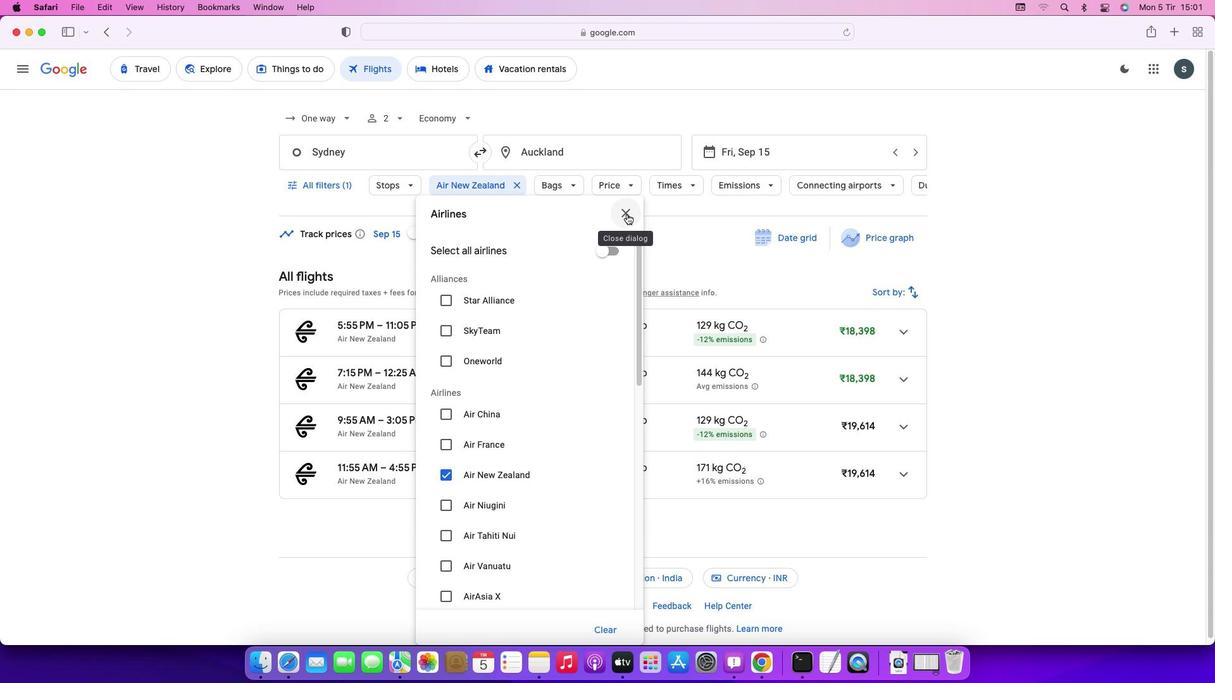 
Action: Mouse moved to (904, 294)
Screenshot: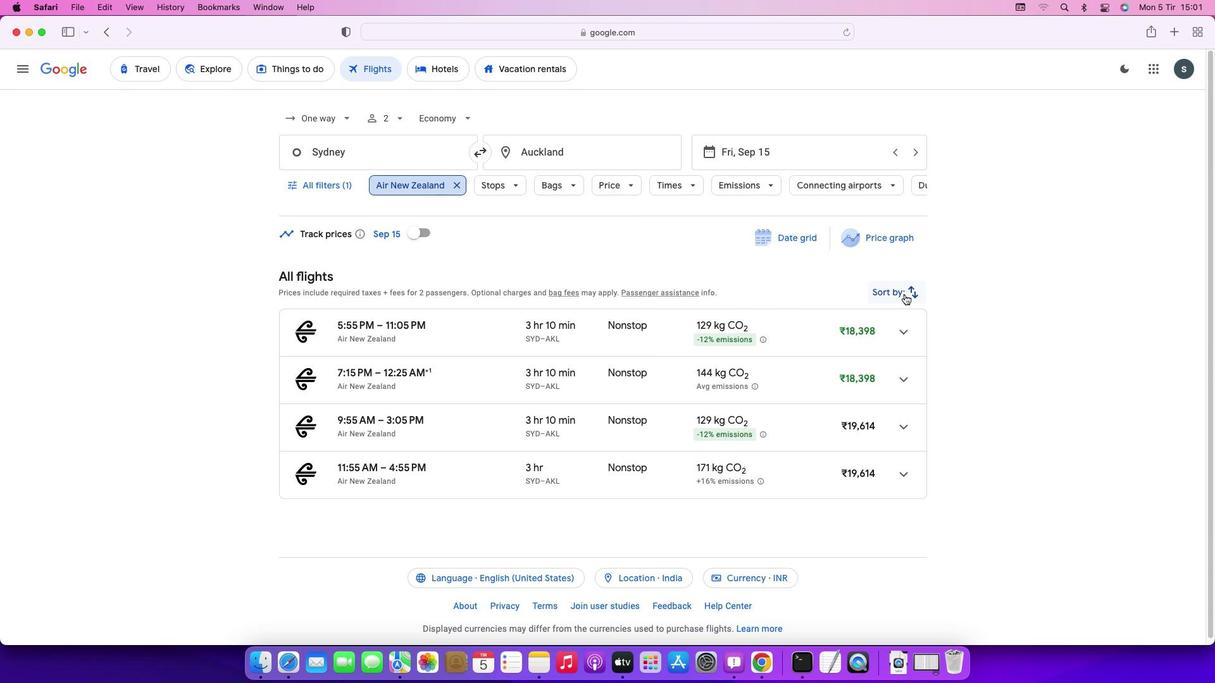 
Action: Mouse pressed left at (904, 294)
Screenshot: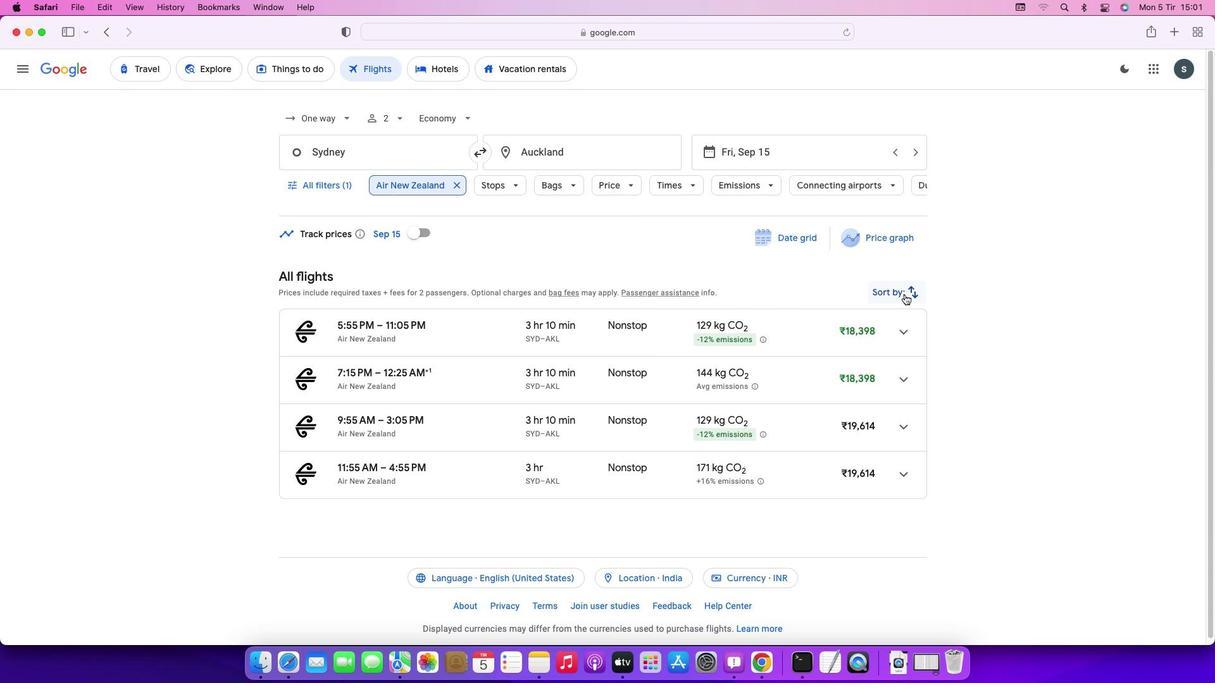 
Action: Mouse moved to (869, 355)
Screenshot: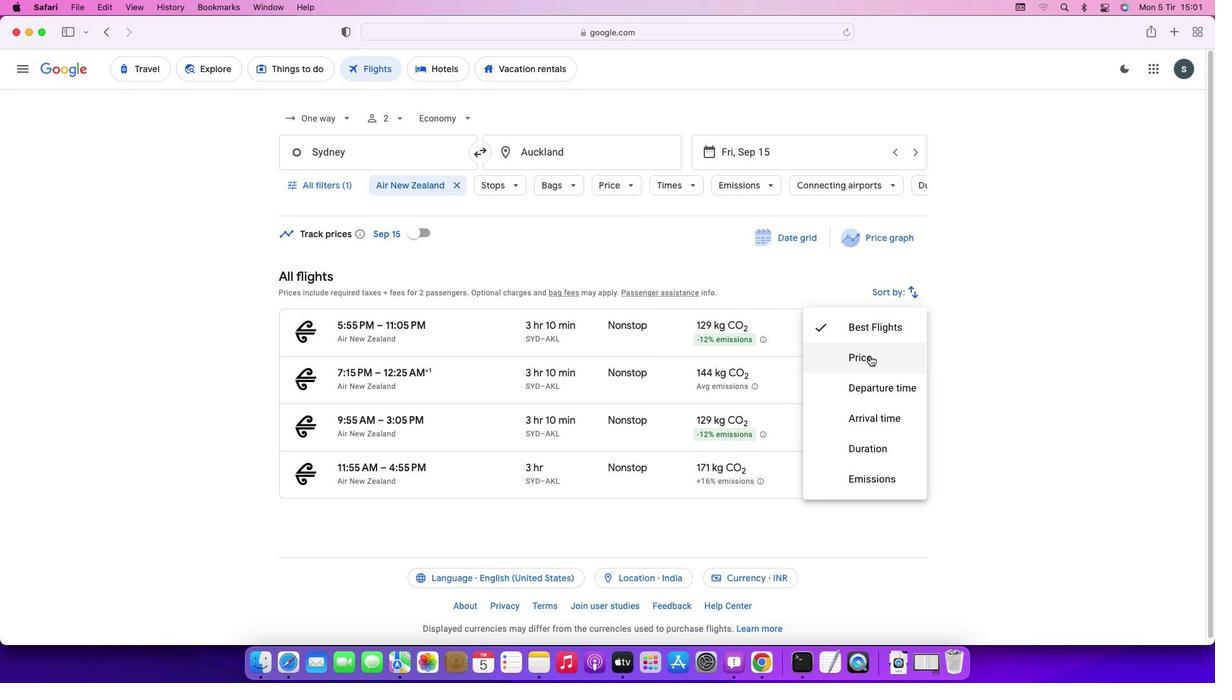 
Action: Mouse pressed left at (869, 355)
Screenshot: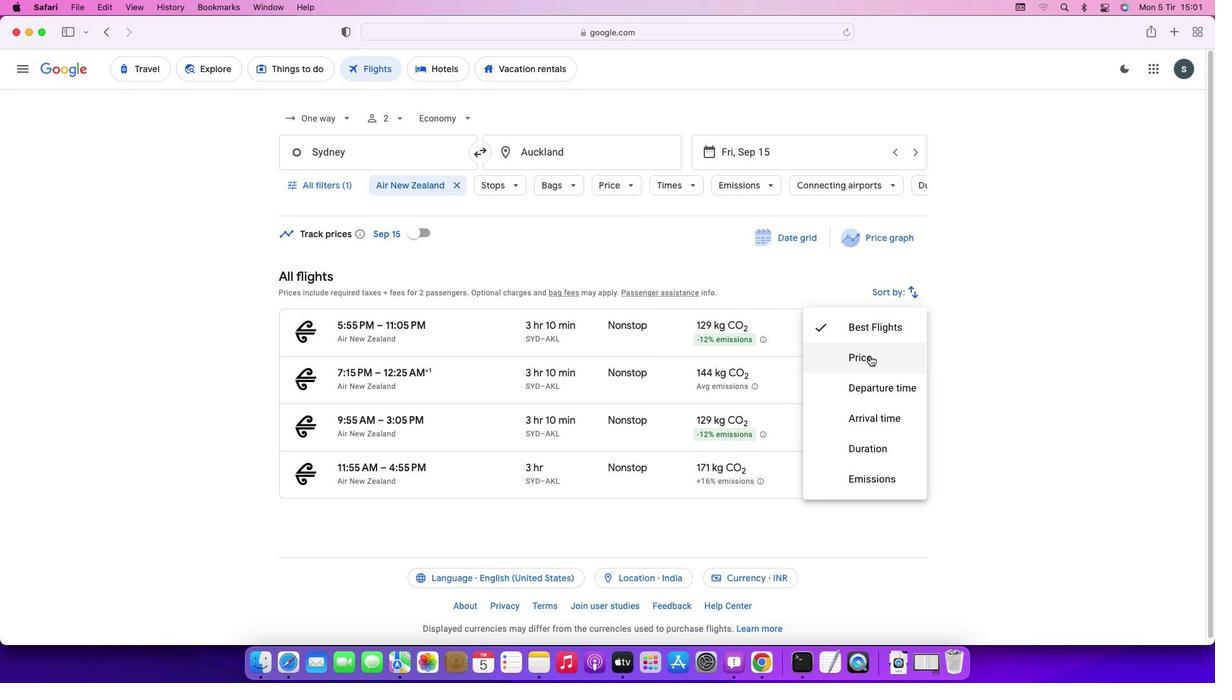 
Action: Mouse moved to (413, 231)
Screenshot: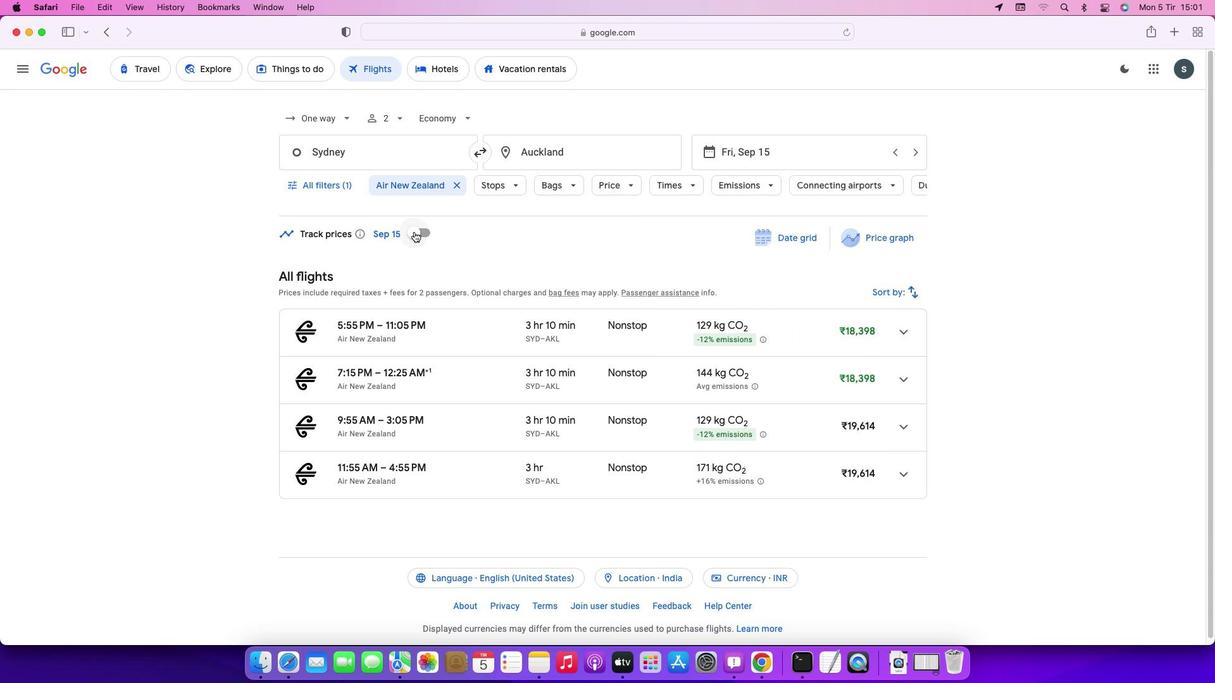 
Action: Mouse pressed left at (413, 231)
Screenshot: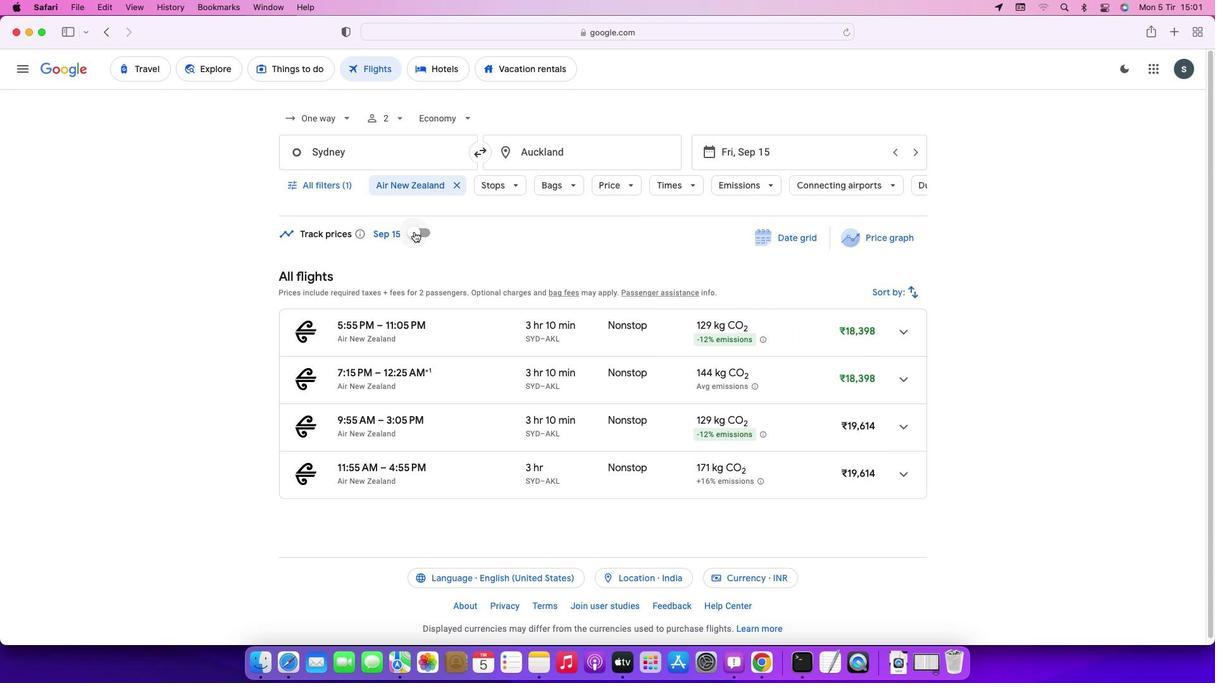 
Action: Mouse moved to (496, 250)
Screenshot: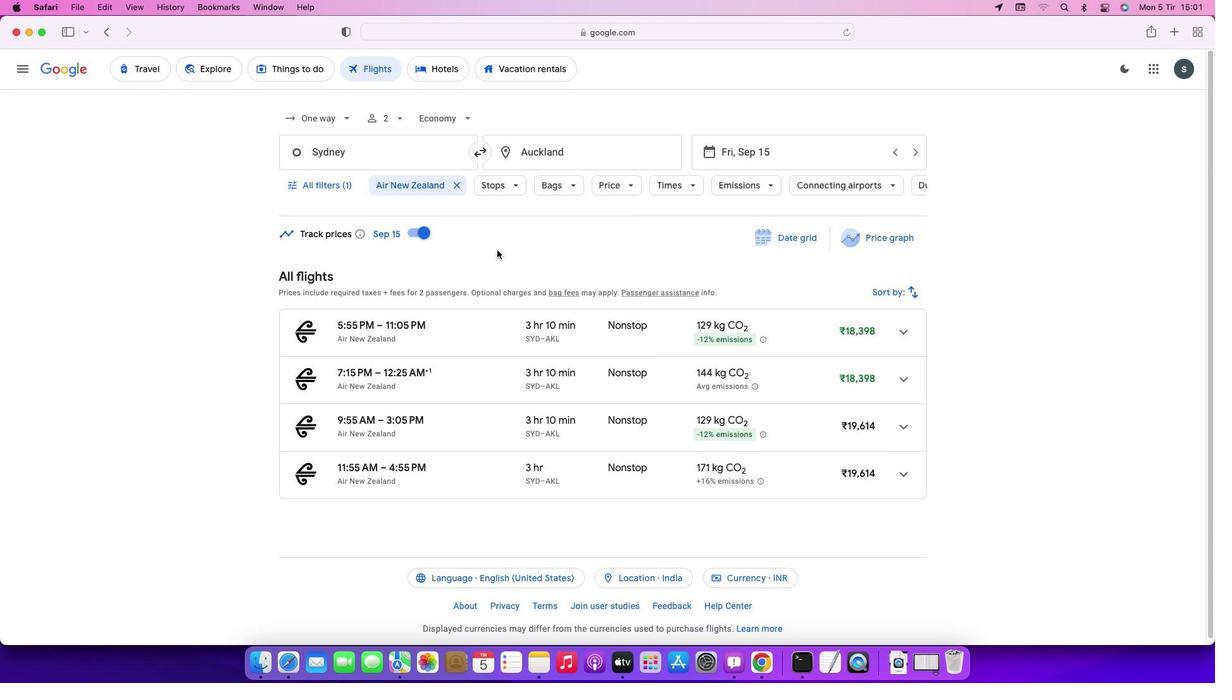 
